 Task: Open the settings.json of the bracket in a text editor.
Action: Mouse moved to (12, 493)
Screenshot: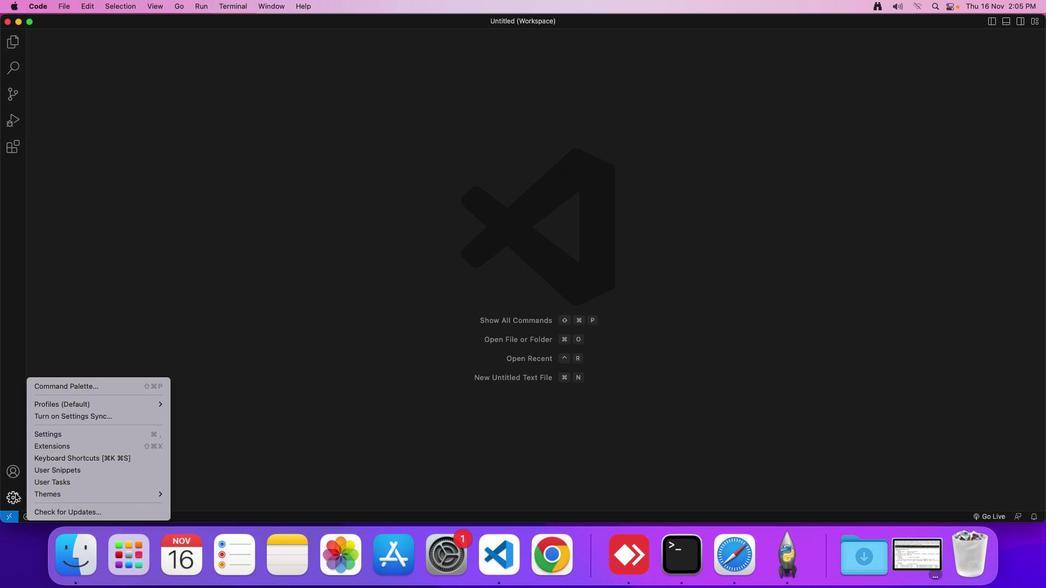 
Action: Mouse pressed left at (12, 493)
Screenshot: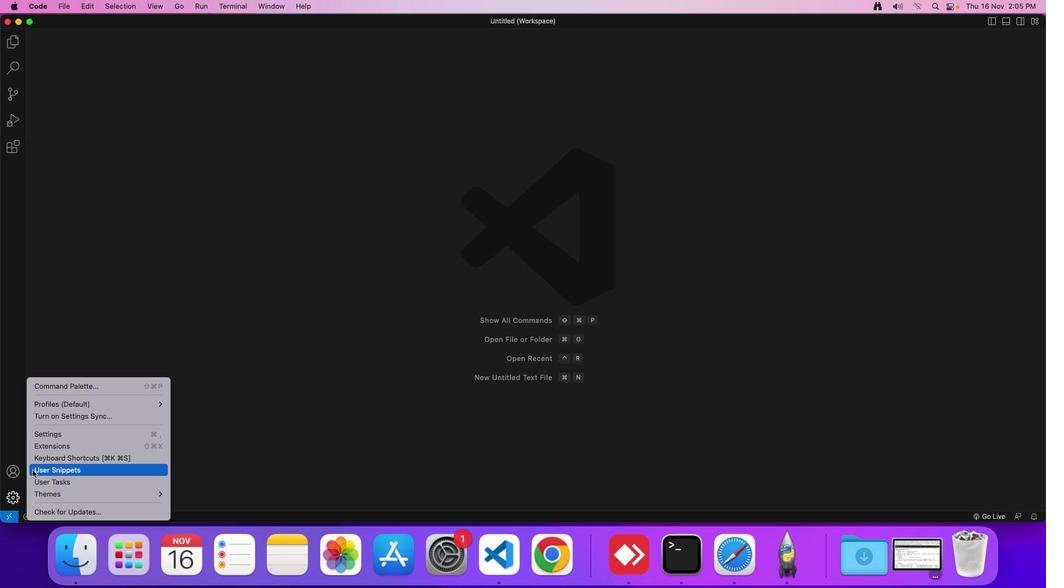 
Action: Mouse moved to (49, 437)
Screenshot: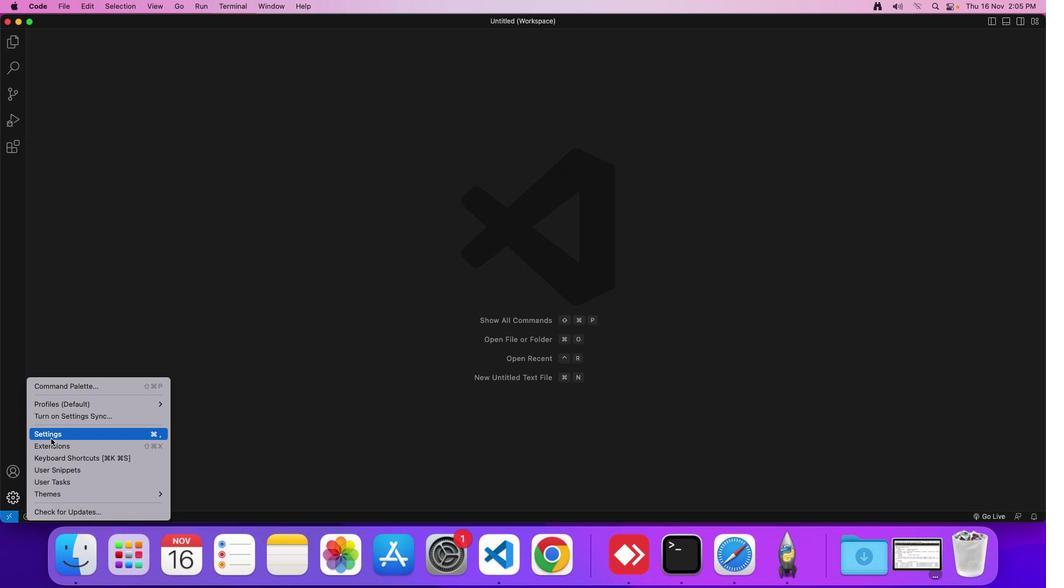 
Action: Mouse pressed left at (49, 437)
Screenshot: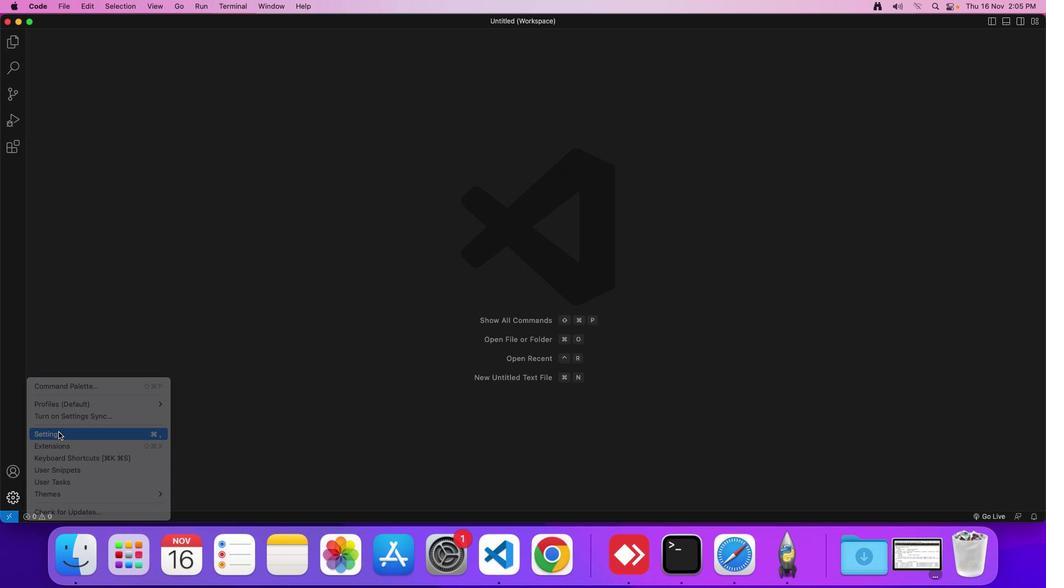 
Action: Mouse moved to (279, 80)
Screenshot: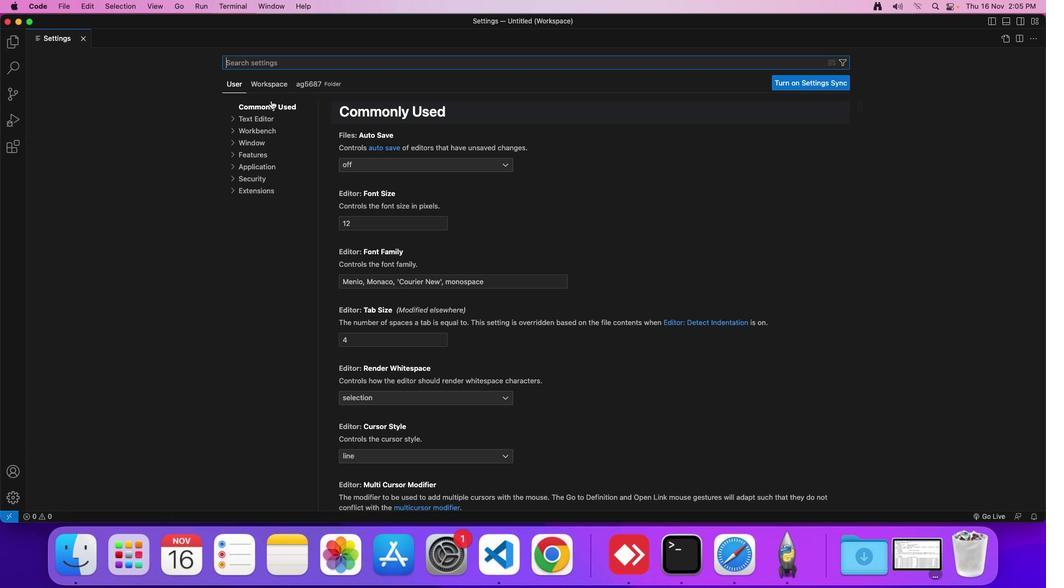 
Action: Mouse pressed left at (279, 80)
Screenshot: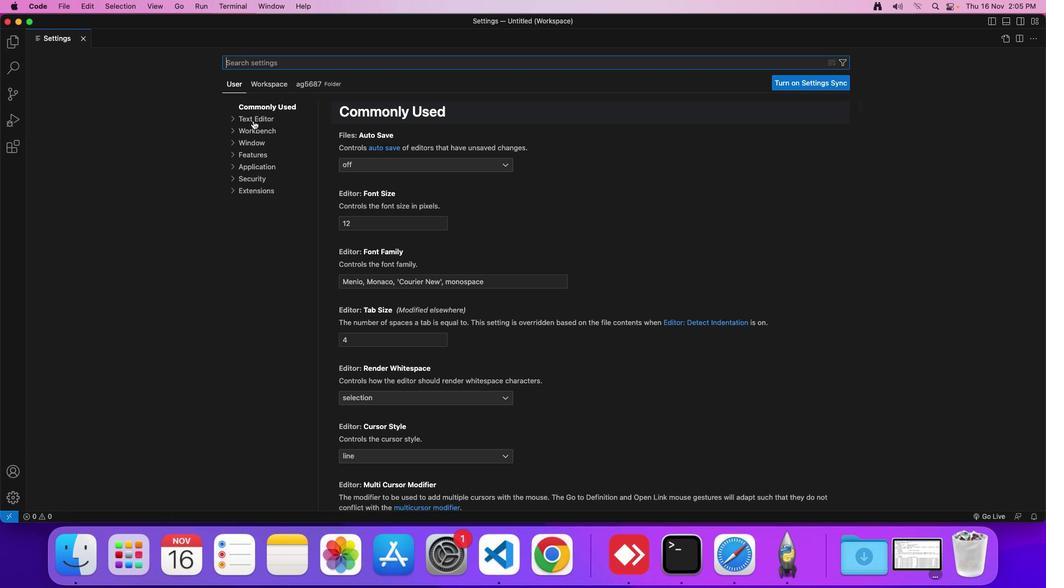
Action: Mouse moved to (253, 118)
Screenshot: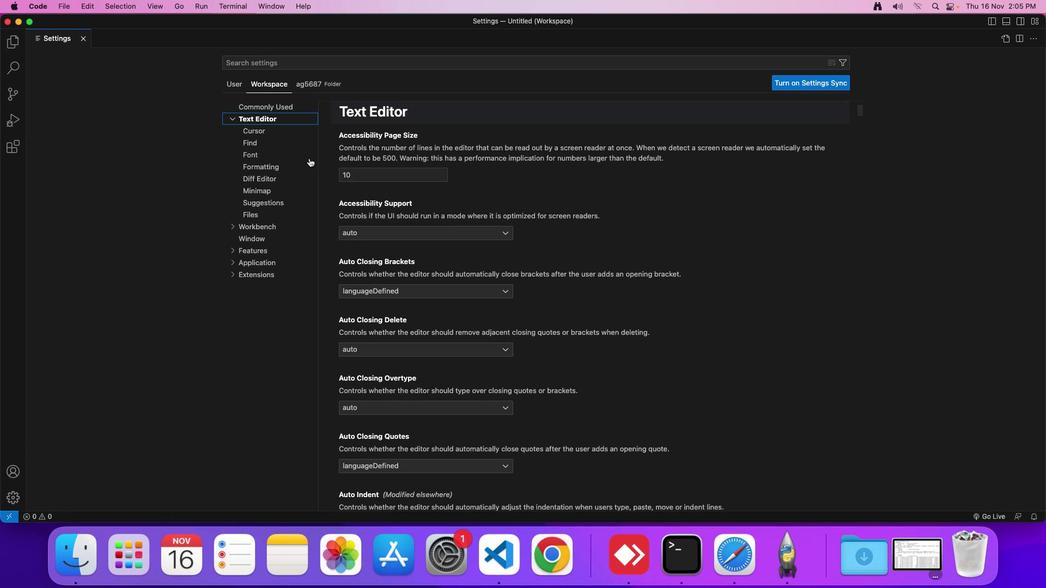 
Action: Mouse pressed left at (253, 118)
Screenshot: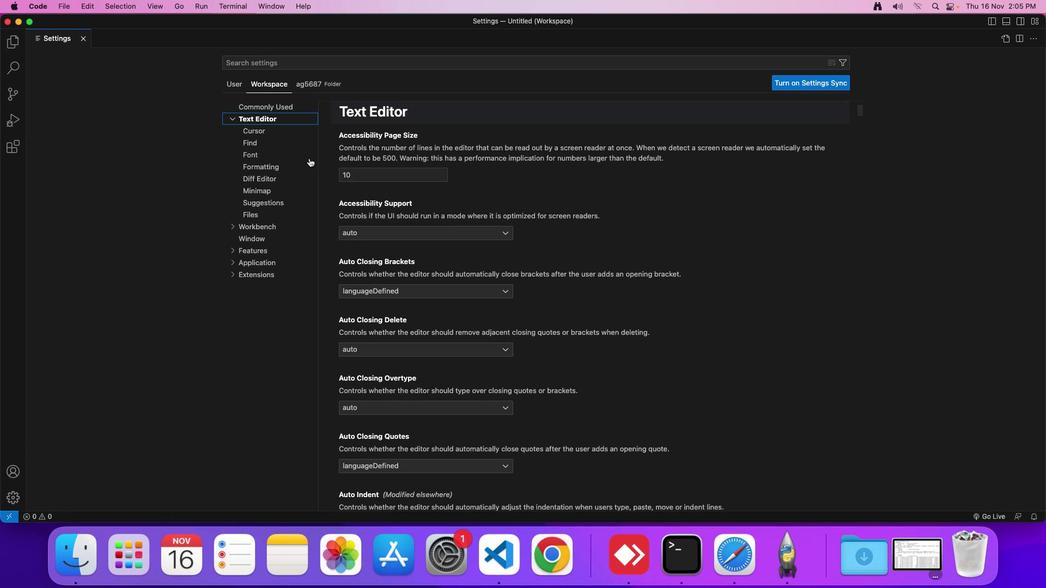 
Action: Mouse moved to (405, 341)
Screenshot: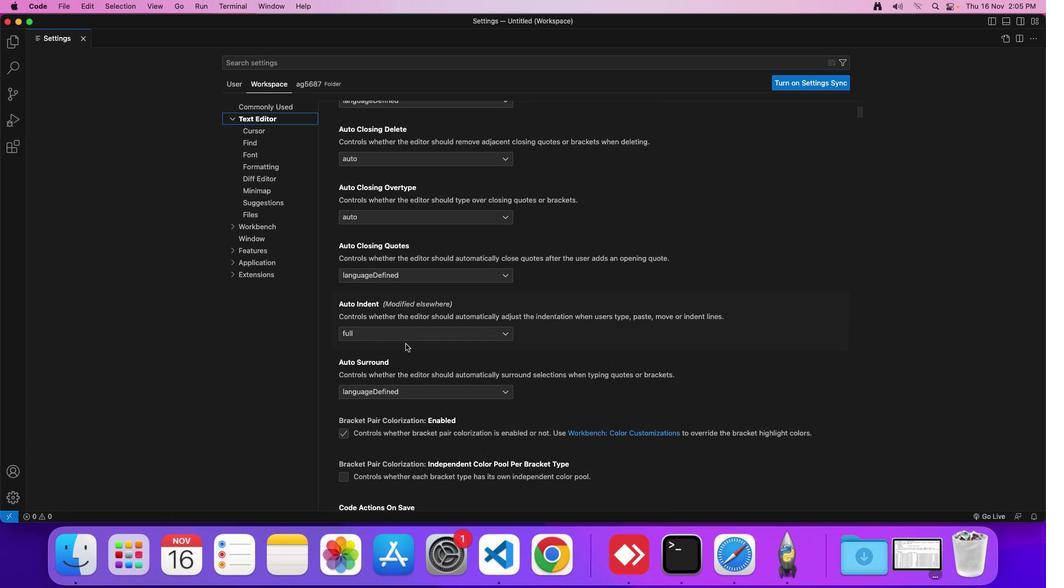 
Action: Mouse scrolled (405, 341) with delta (-1, -1)
Screenshot: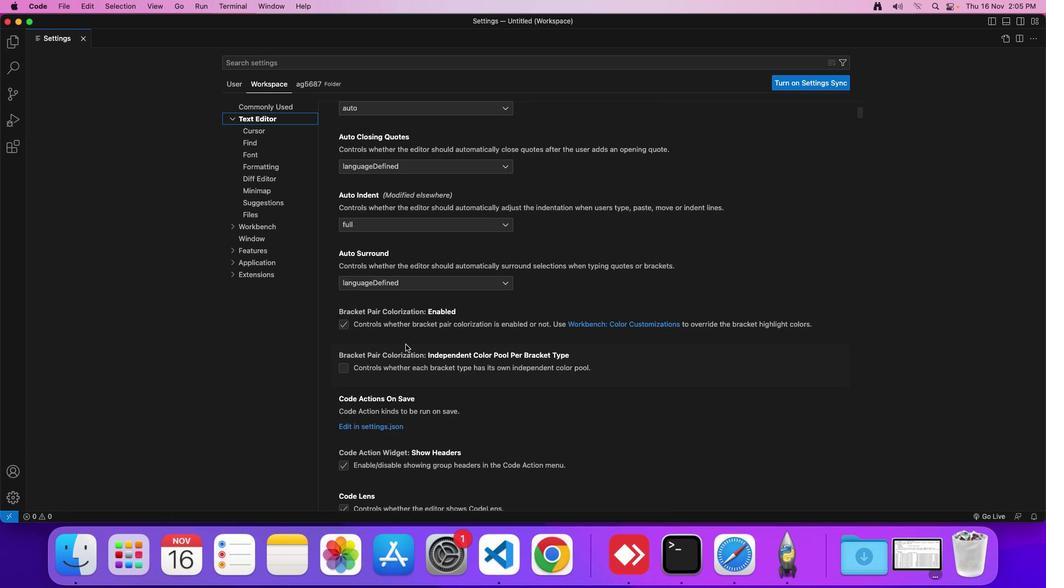 
Action: Mouse scrolled (405, 341) with delta (-1, -1)
Screenshot: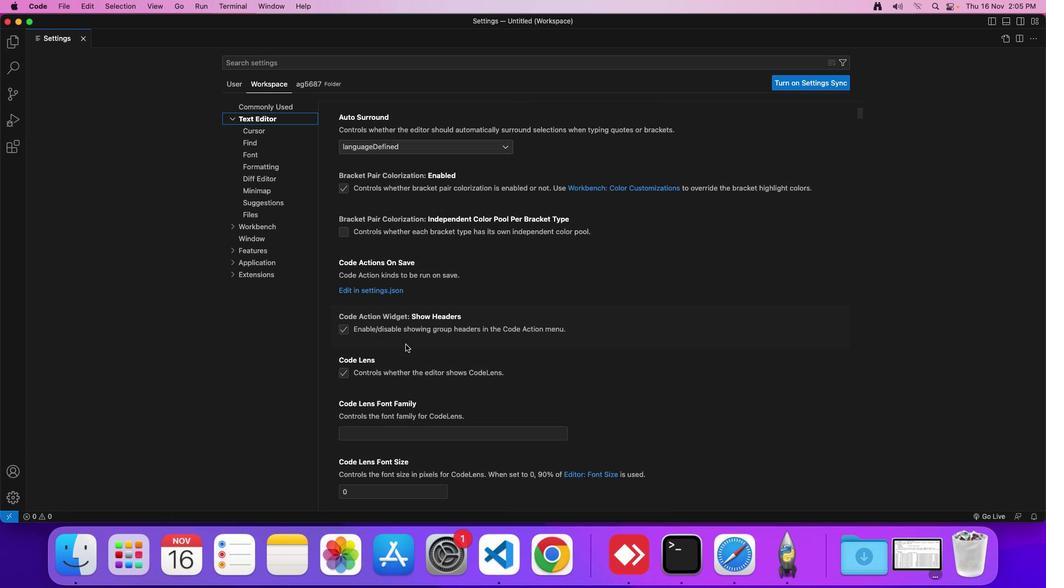
Action: Mouse moved to (405, 342)
Screenshot: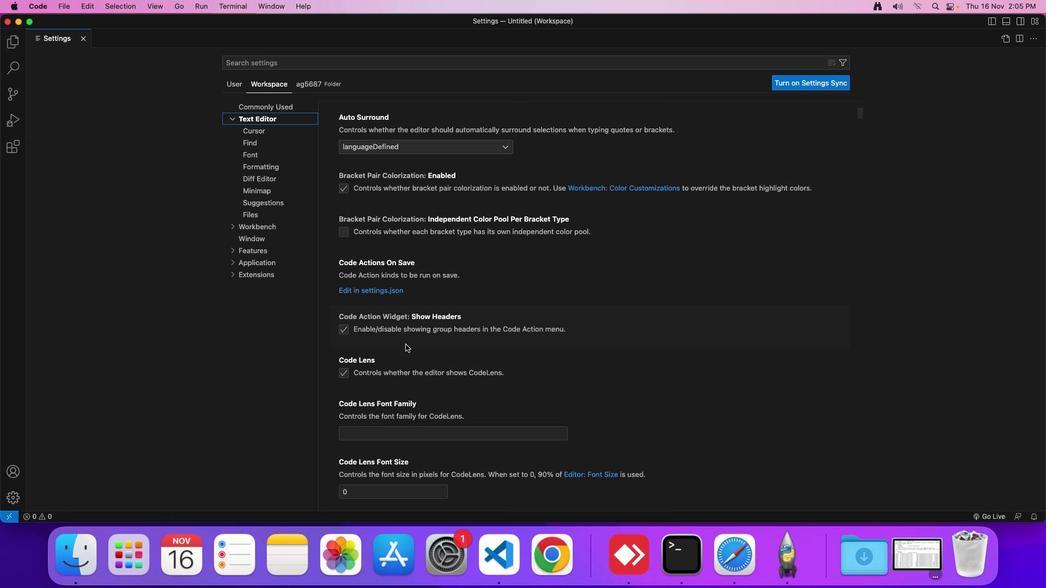 
Action: Mouse scrolled (405, 342) with delta (-1, -2)
Screenshot: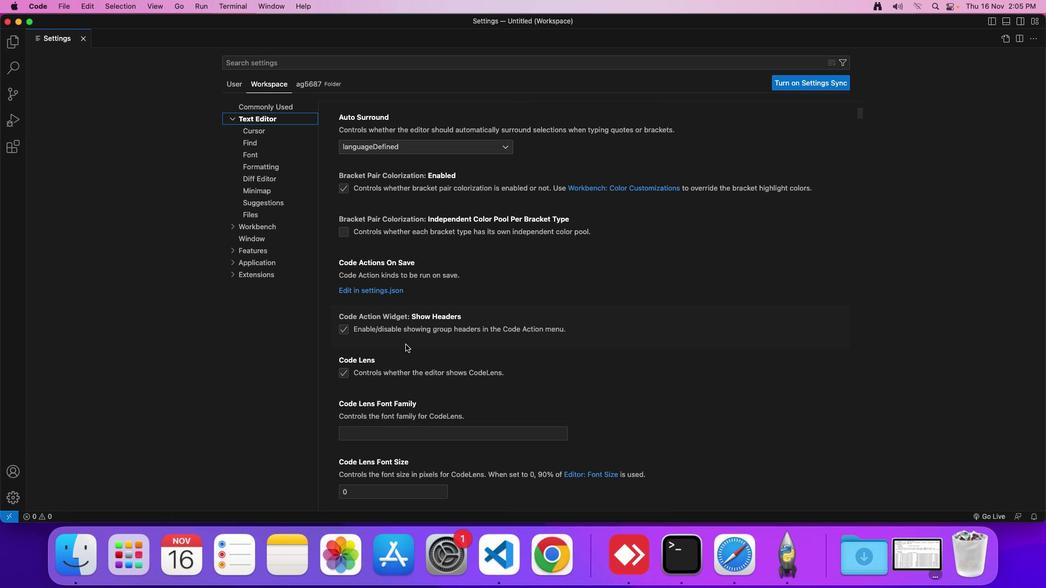 
Action: Mouse scrolled (405, 342) with delta (-1, -2)
Screenshot: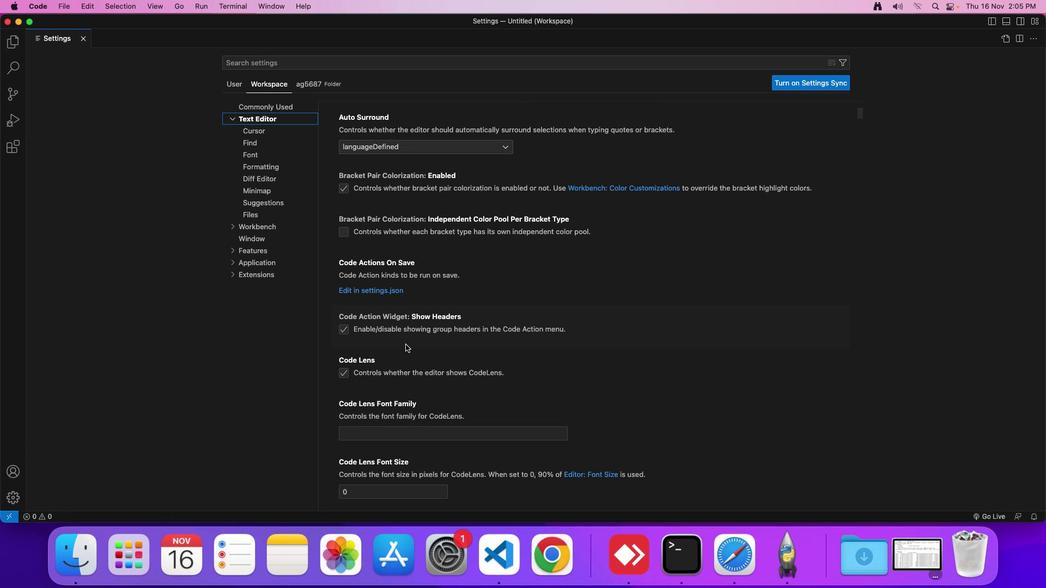 
Action: Mouse moved to (404, 342)
Screenshot: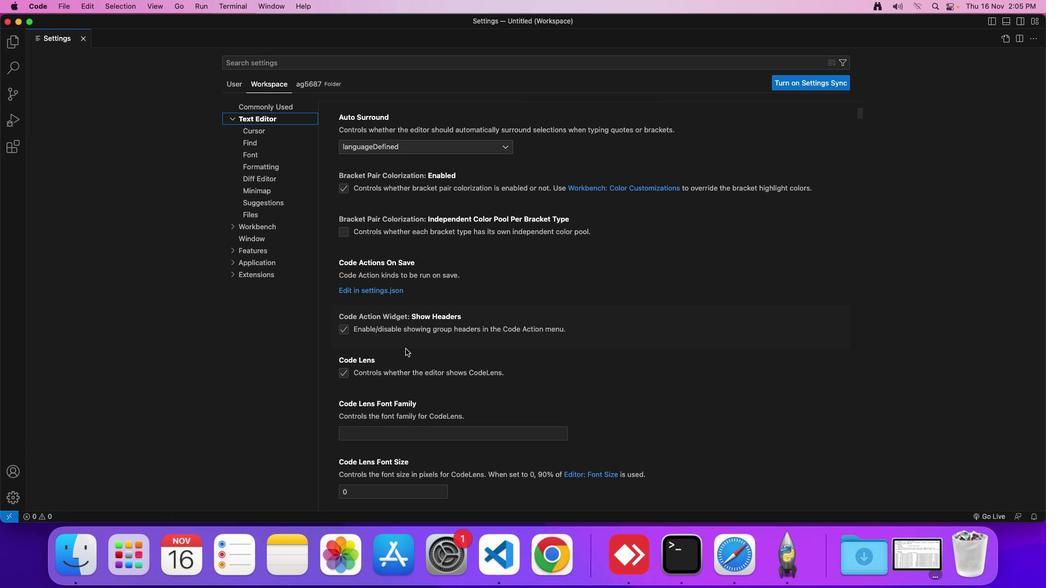 
Action: Mouse scrolled (404, 342) with delta (-1, -3)
Screenshot: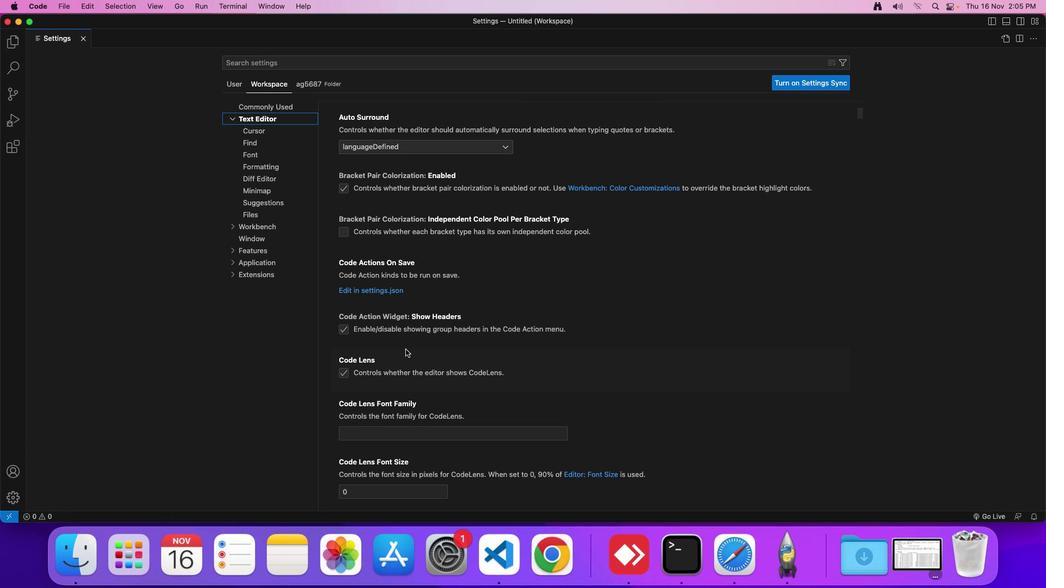 
Action: Mouse moved to (404, 342)
Screenshot: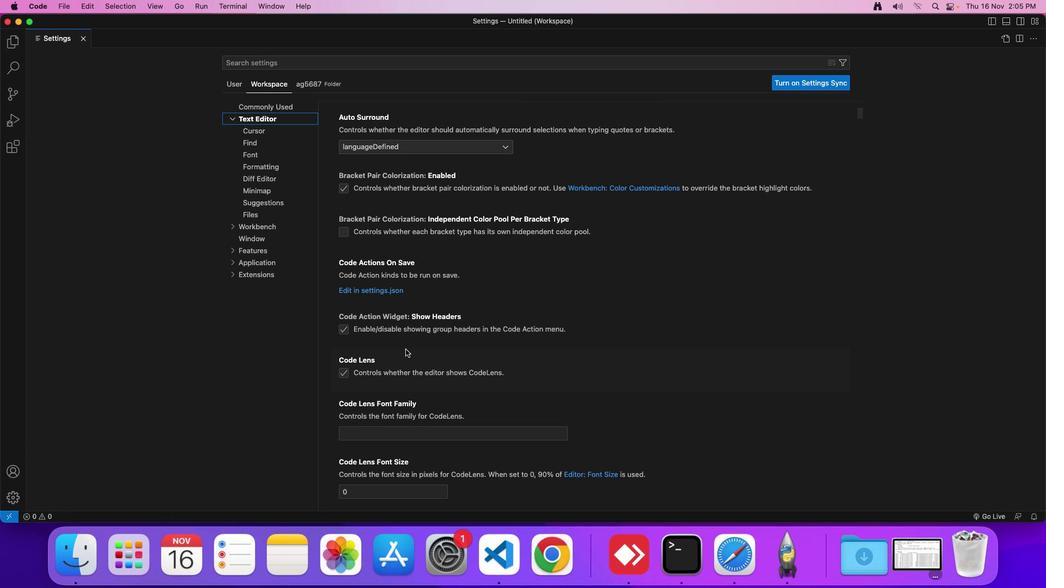 
Action: Mouse scrolled (404, 342) with delta (-1, -3)
Screenshot: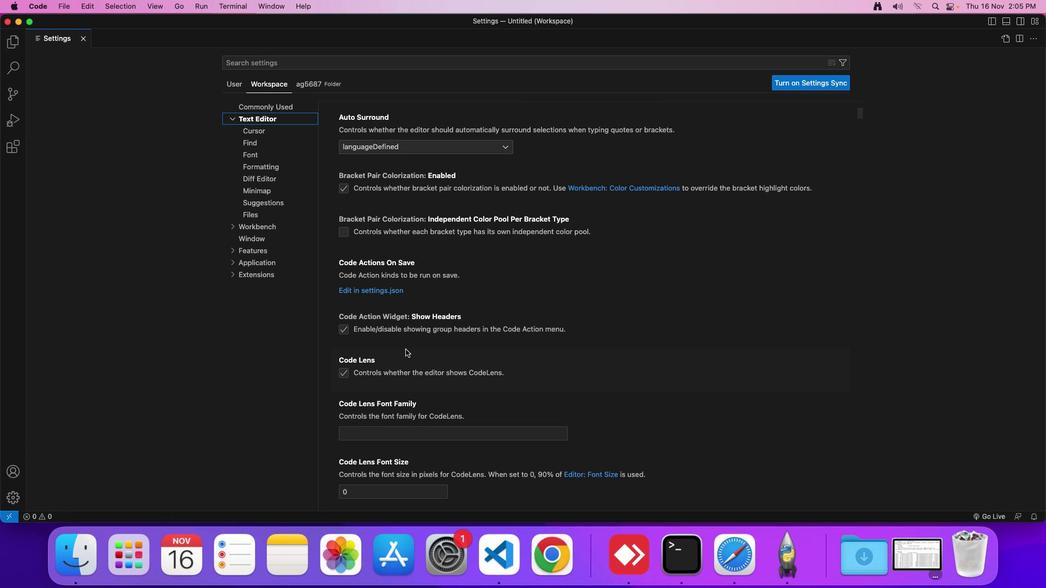 
Action: Mouse moved to (403, 348)
Screenshot: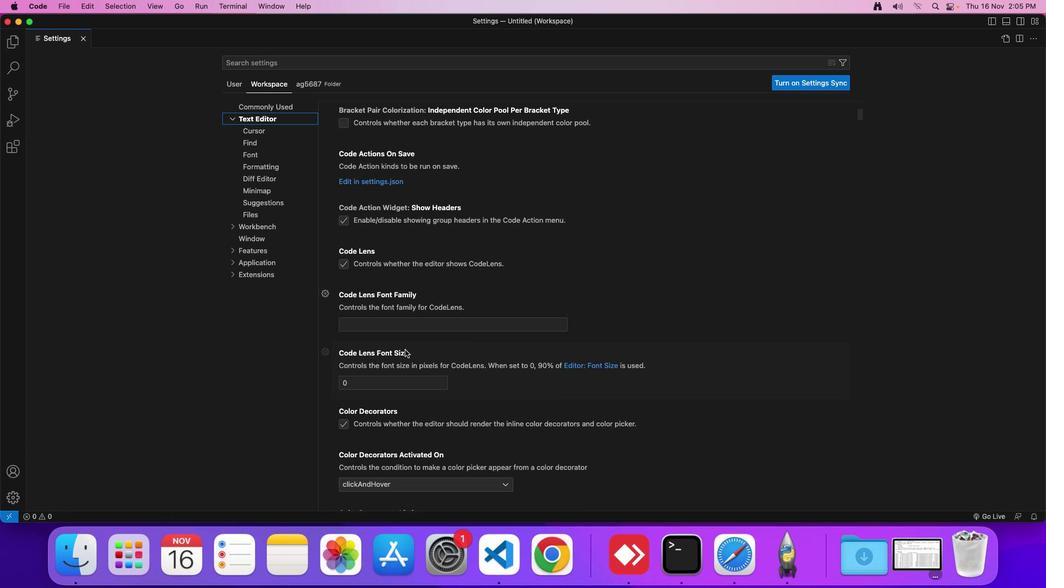 
Action: Mouse scrolled (403, 348) with delta (-1, -1)
Screenshot: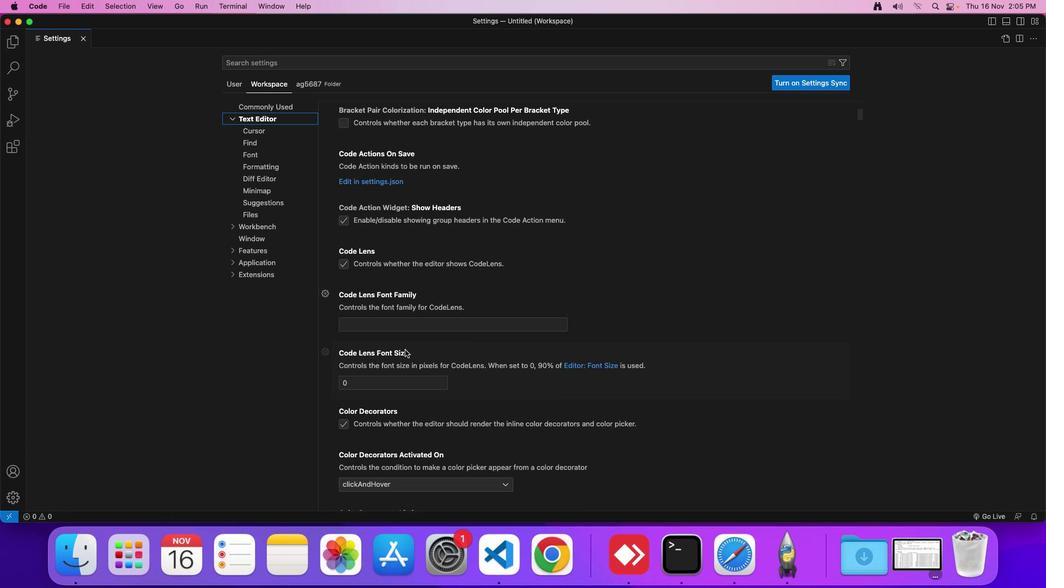 
Action: Mouse scrolled (403, 348) with delta (-1, -1)
Screenshot: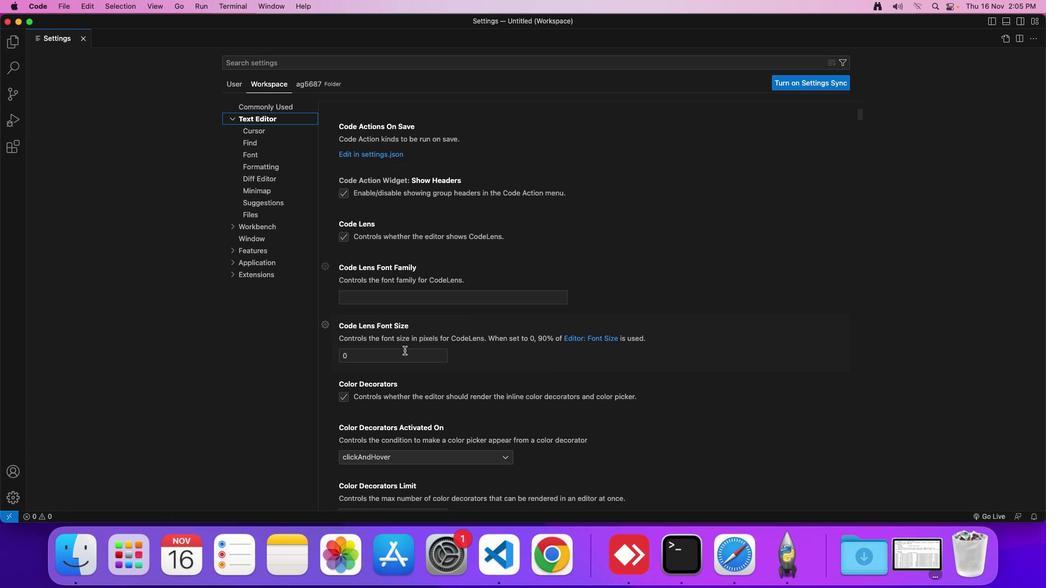 
Action: Mouse scrolled (403, 348) with delta (-1, -1)
Screenshot: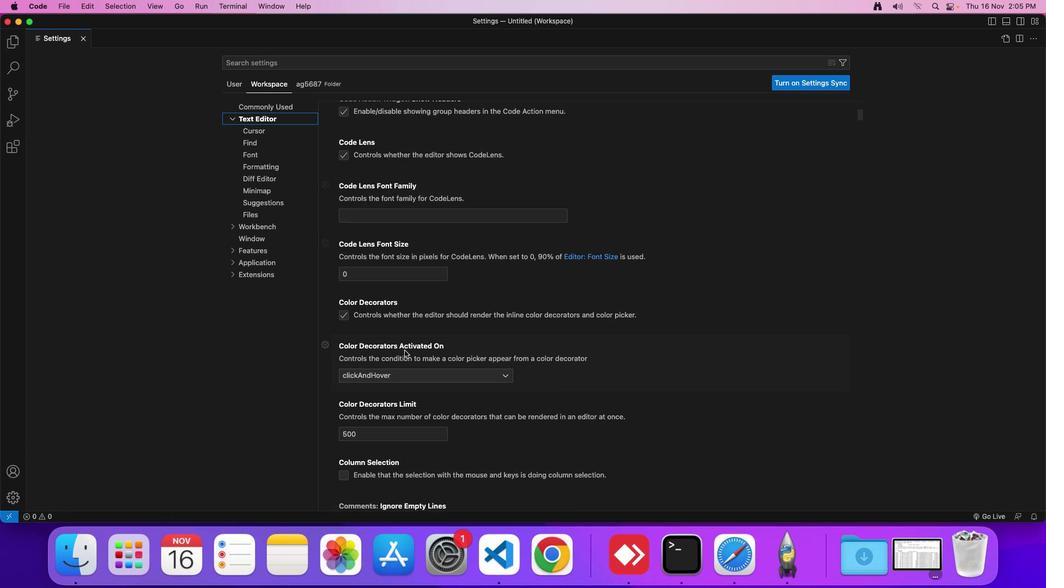 
Action: Mouse scrolled (403, 348) with delta (-1, -1)
Screenshot: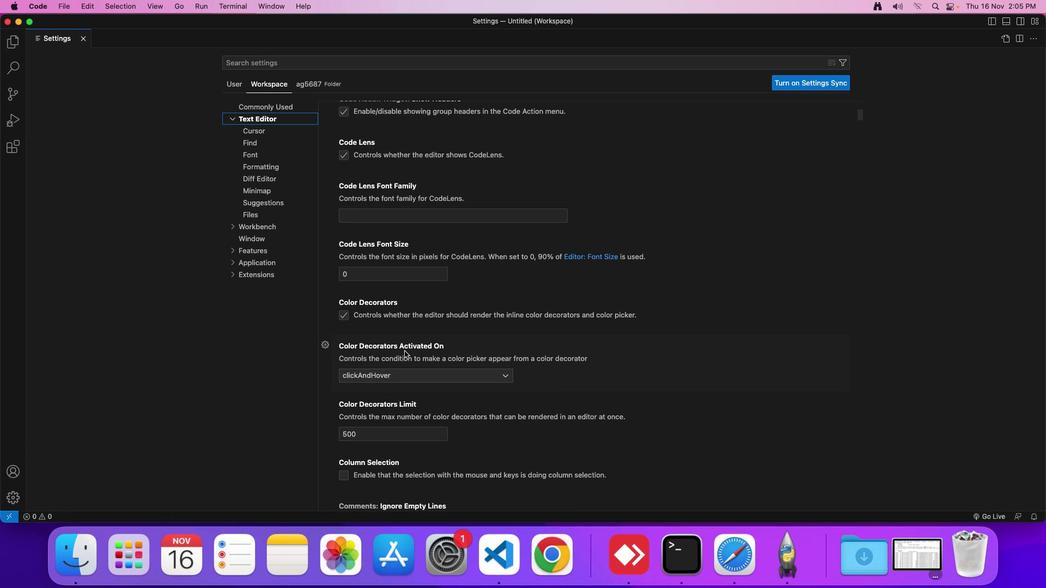 
Action: Mouse moved to (403, 348)
Screenshot: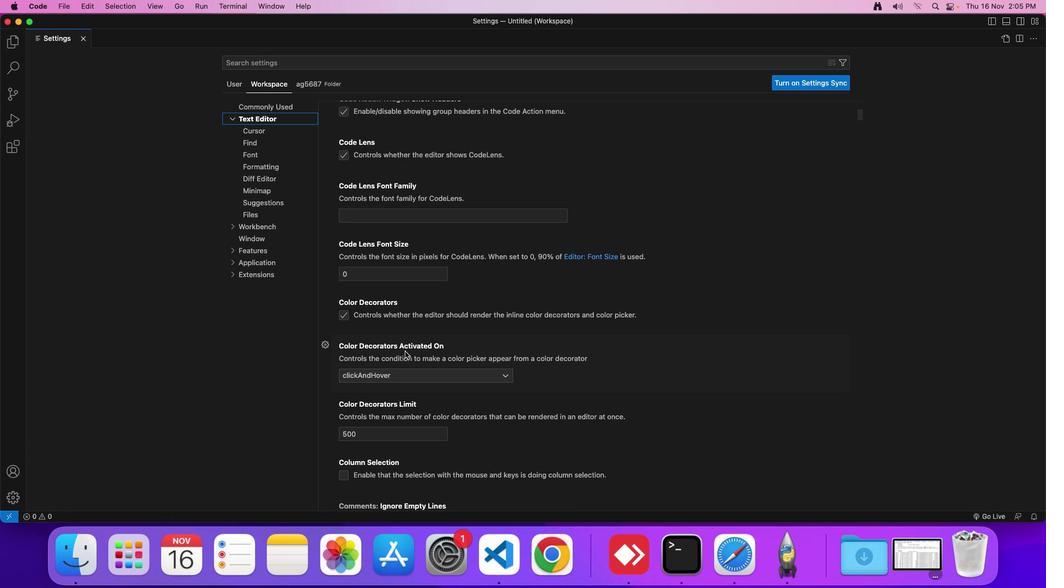 
Action: Mouse scrolled (403, 348) with delta (-1, -1)
Screenshot: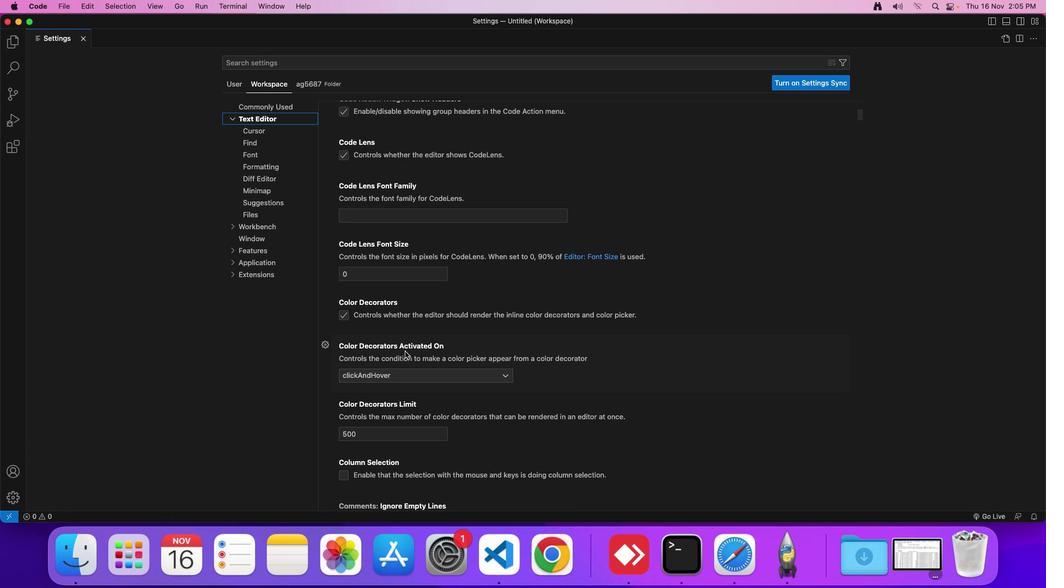 
Action: Mouse moved to (403, 349)
Screenshot: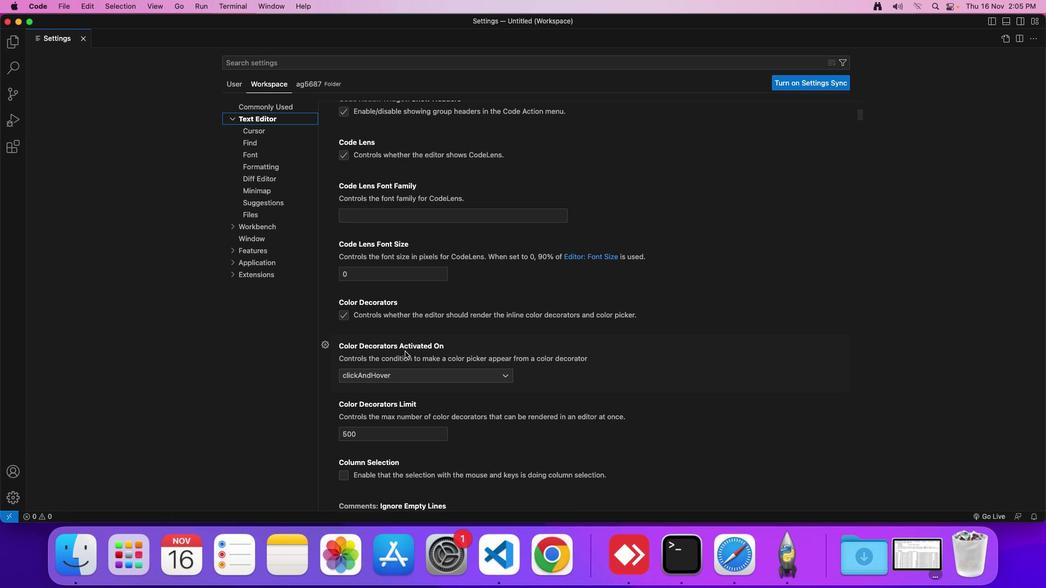 
Action: Mouse scrolled (403, 349) with delta (-1, -2)
Screenshot: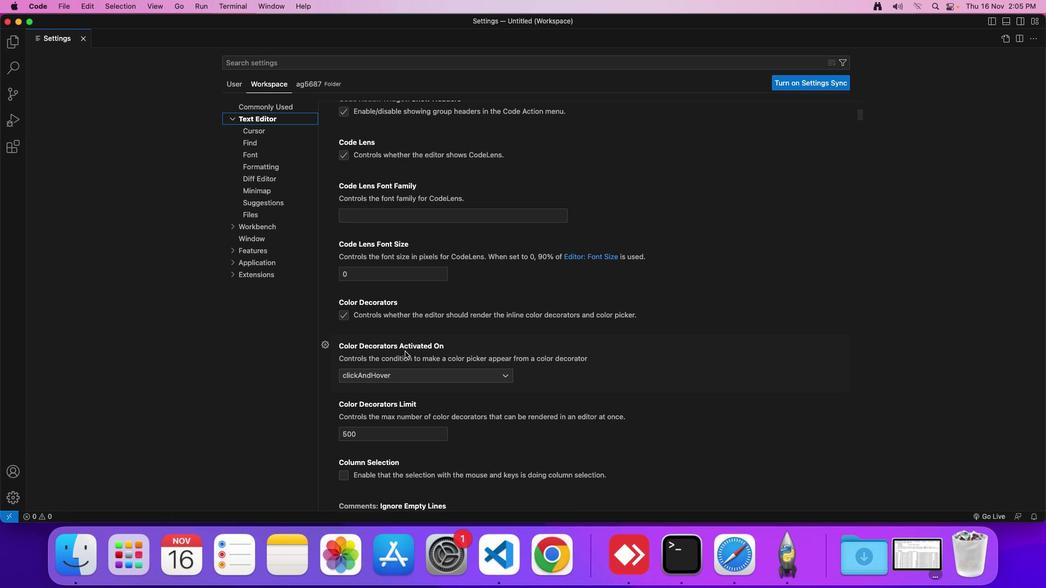 
Action: Mouse moved to (403, 350)
Screenshot: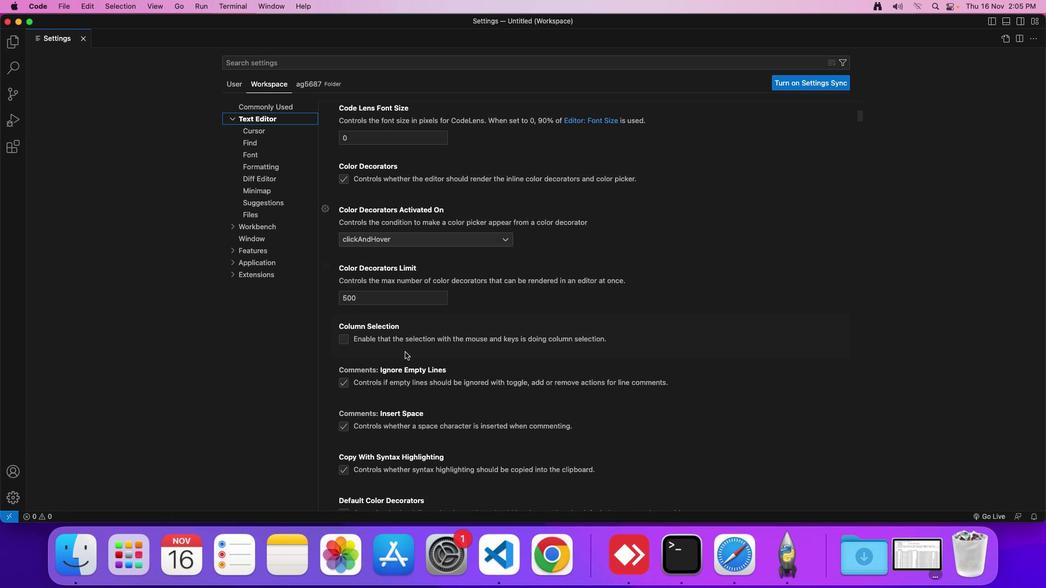 
Action: Mouse scrolled (403, 350) with delta (-1, -1)
Screenshot: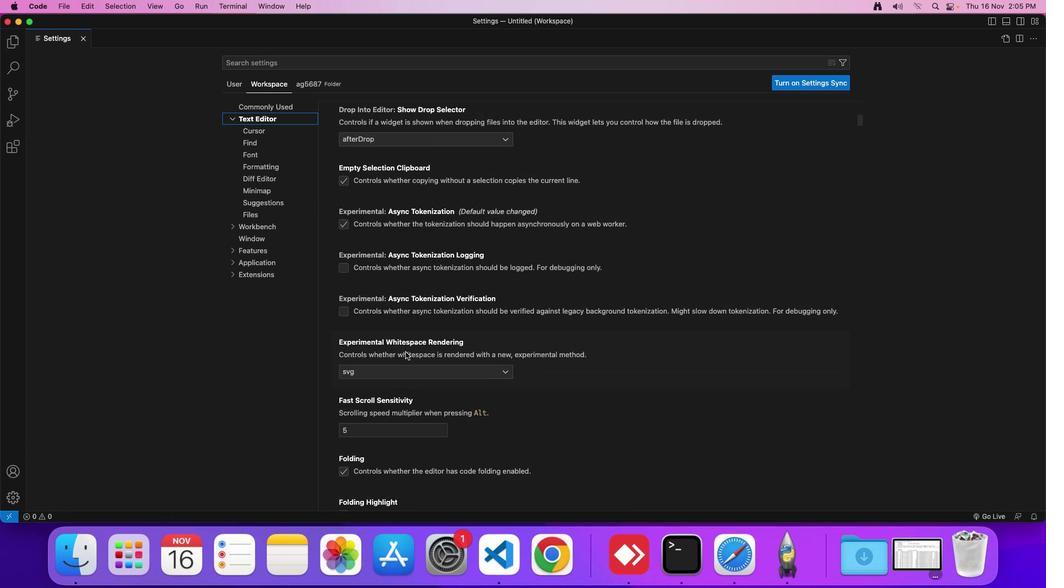 
Action: Mouse moved to (403, 350)
Screenshot: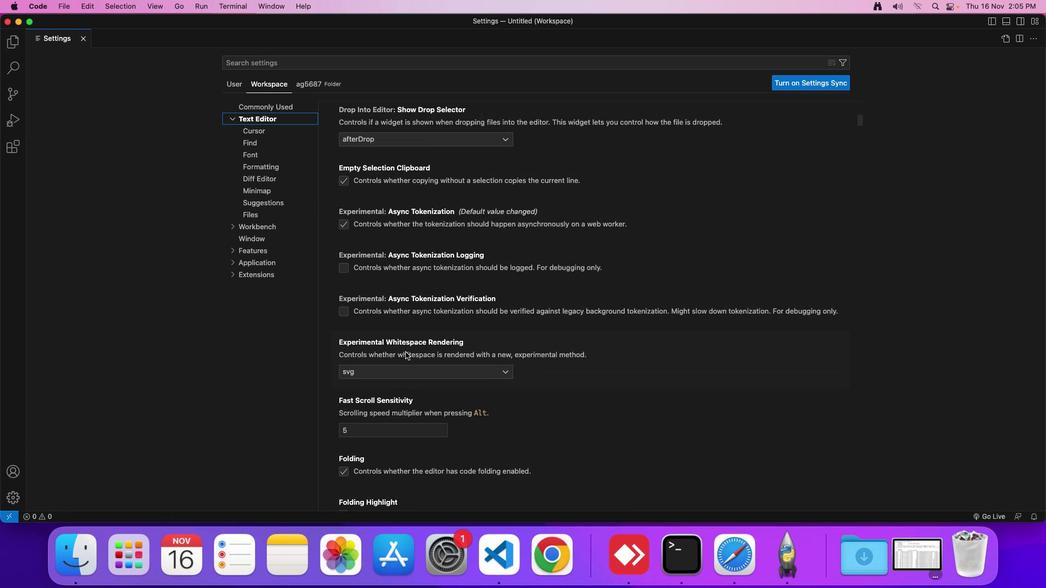
Action: Mouse scrolled (403, 350) with delta (-1, -1)
Screenshot: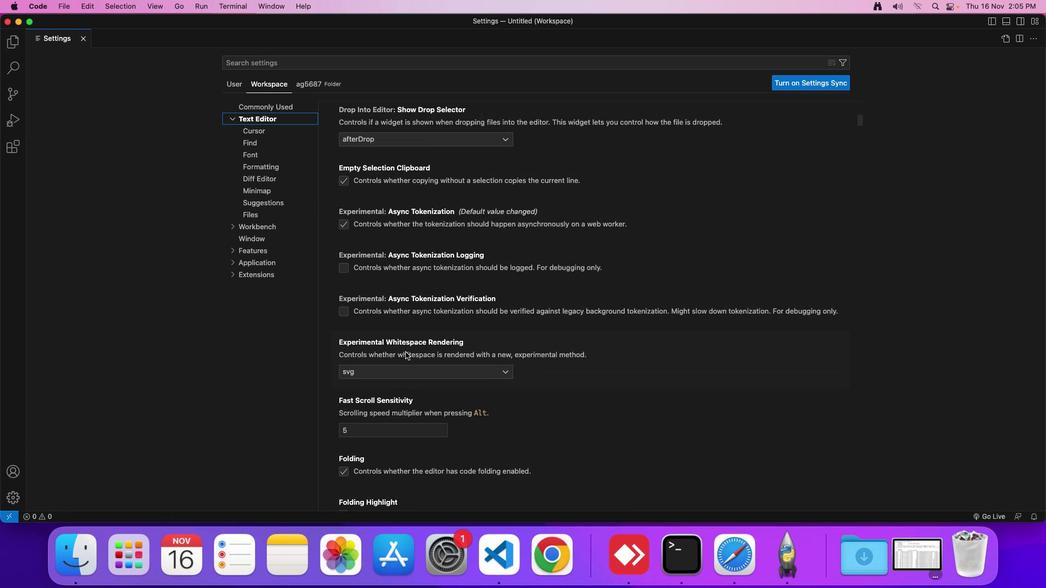 
Action: Mouse scrolled (403, 350) with delta (-1, -2)
Screenshot: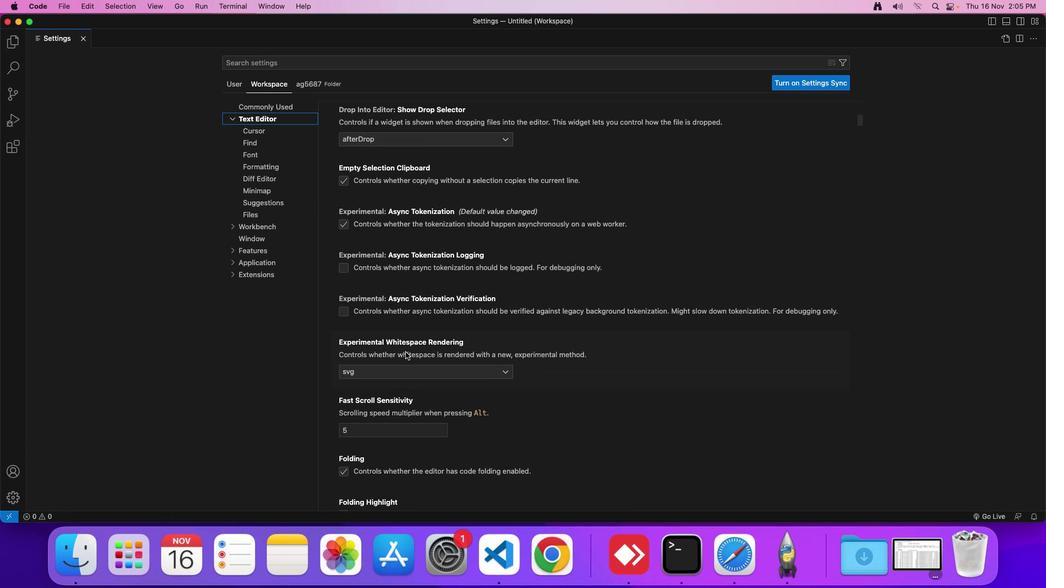
Action: Mouse scrolled (403, 350) with delta (-1, -3)
Screenshot: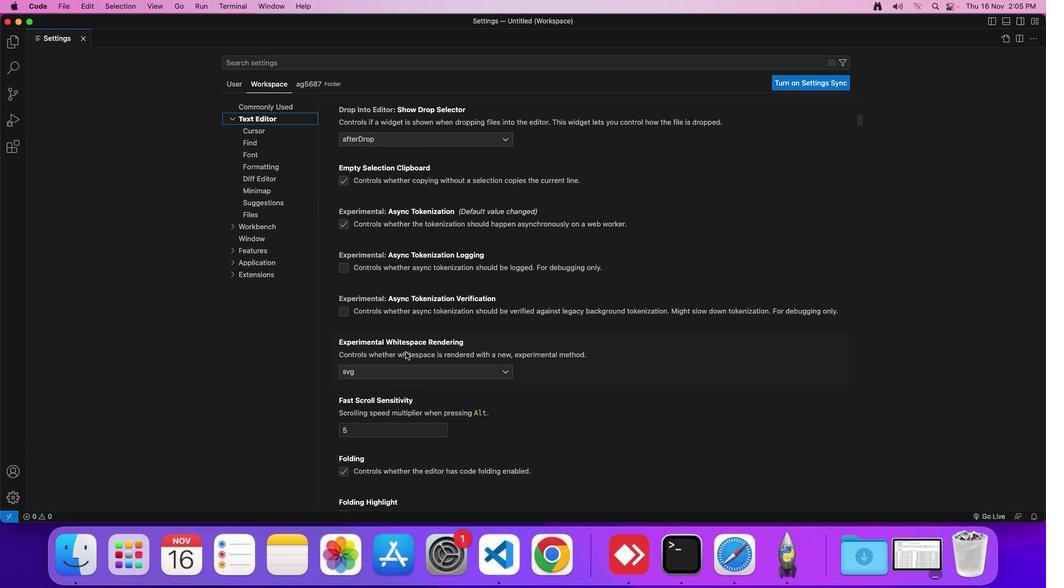 
Action: Mouse moved to (403, 350)
Screenshot: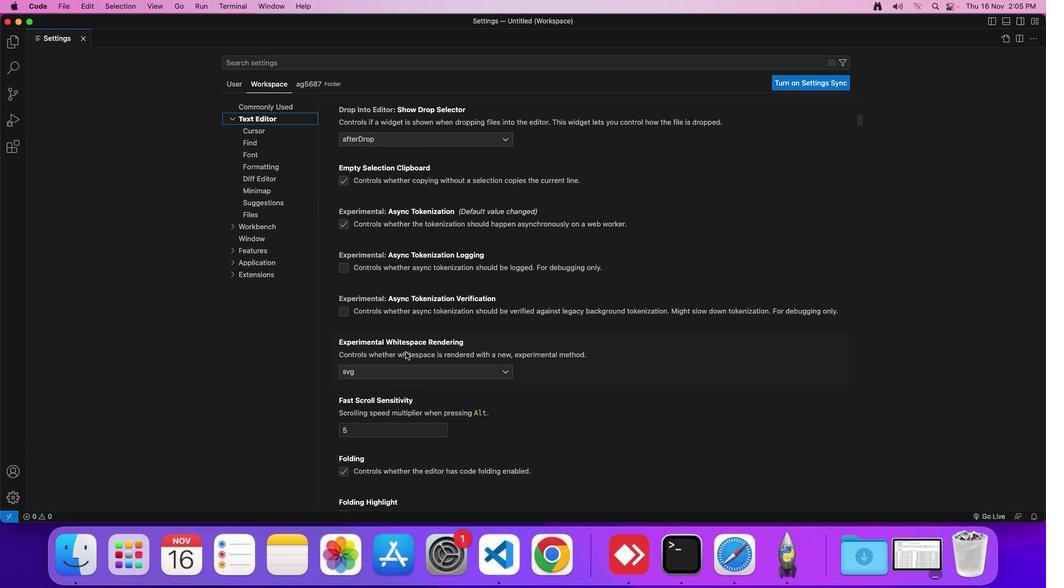 
Action: Mouse scrolled (403, 350) with delta (-1, -4)
Screenshot: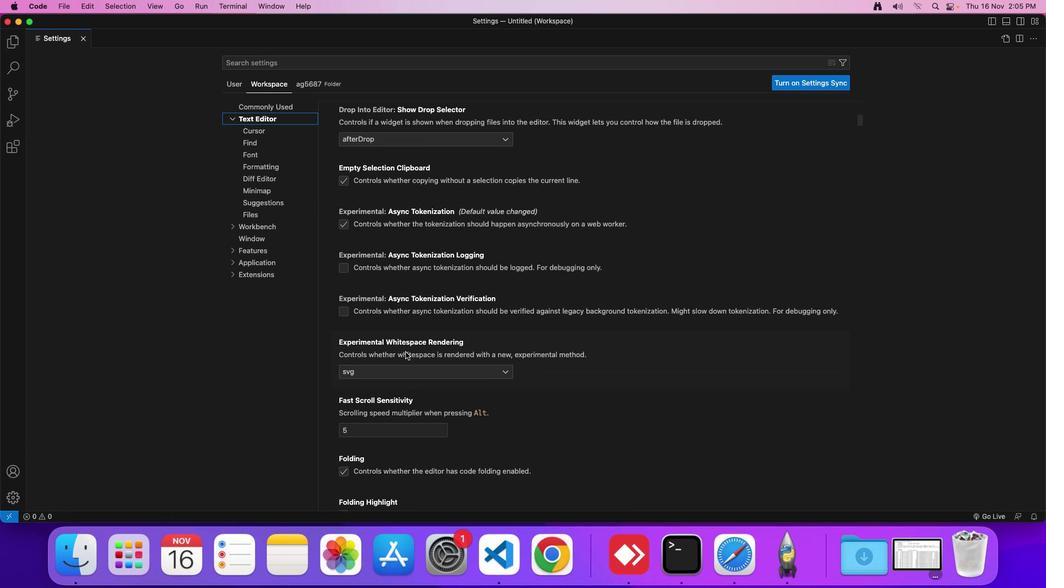 
Action: Mouse scrolled (403, 350) with delta (-1, -5)
Screenshot: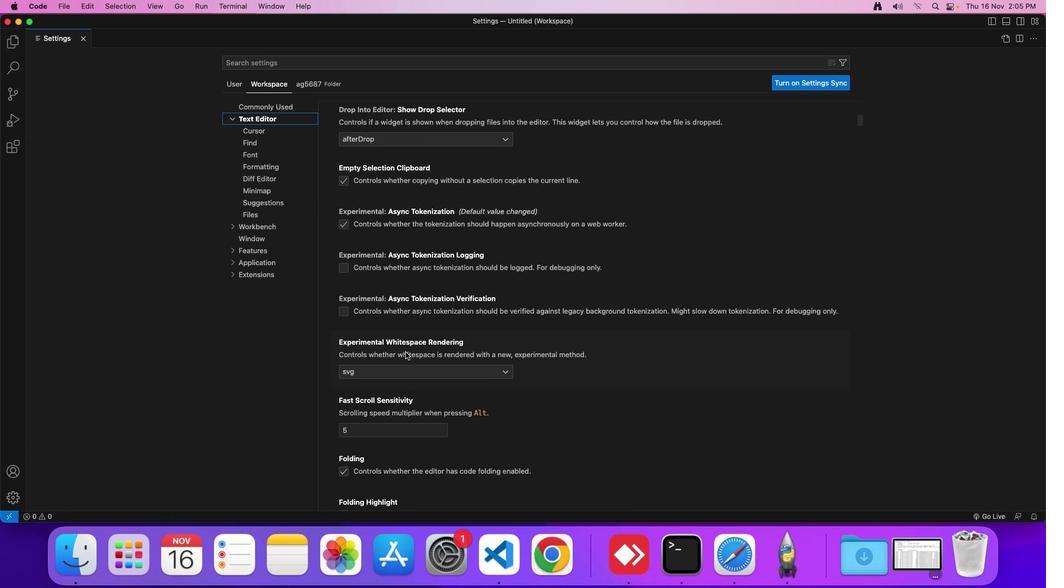 
Action: Mouse moved to (403, 351)
Screenshot: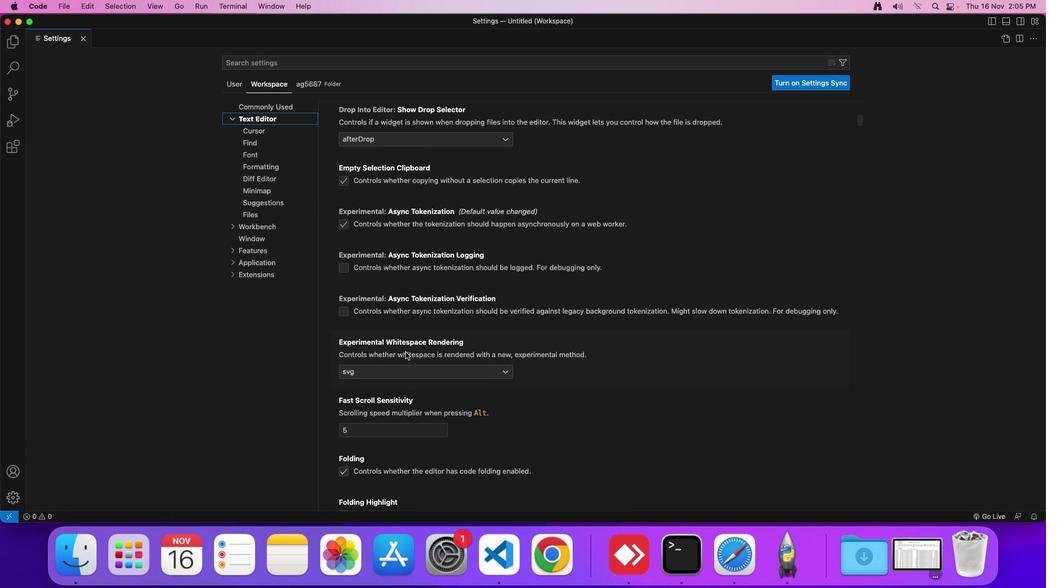 
Action: Mouse scrolled (403, 351) with delta (-1, -5)
Screenshot: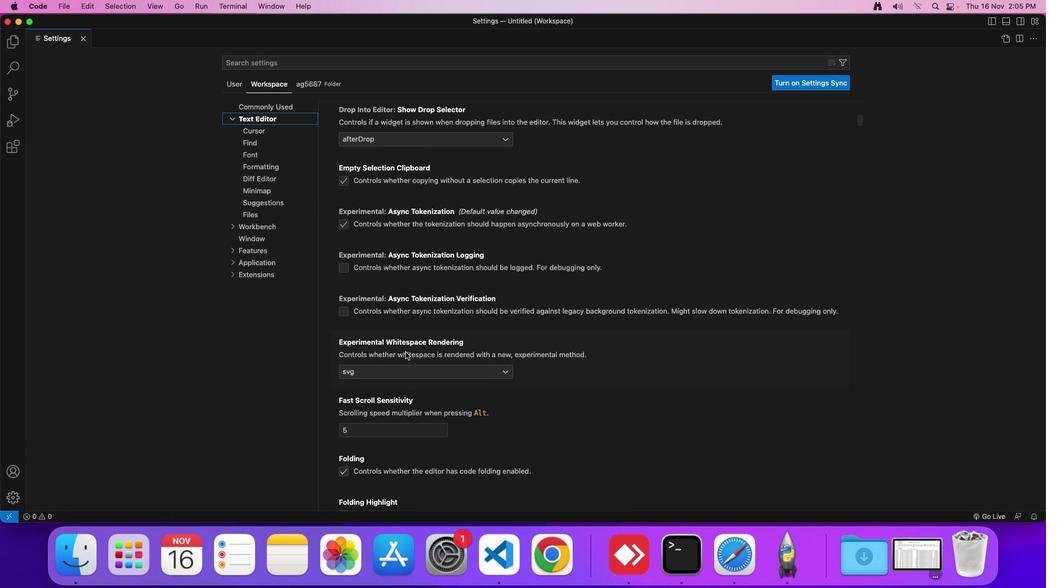 
Action: Mouse moved to (404, 350)
Screenshot: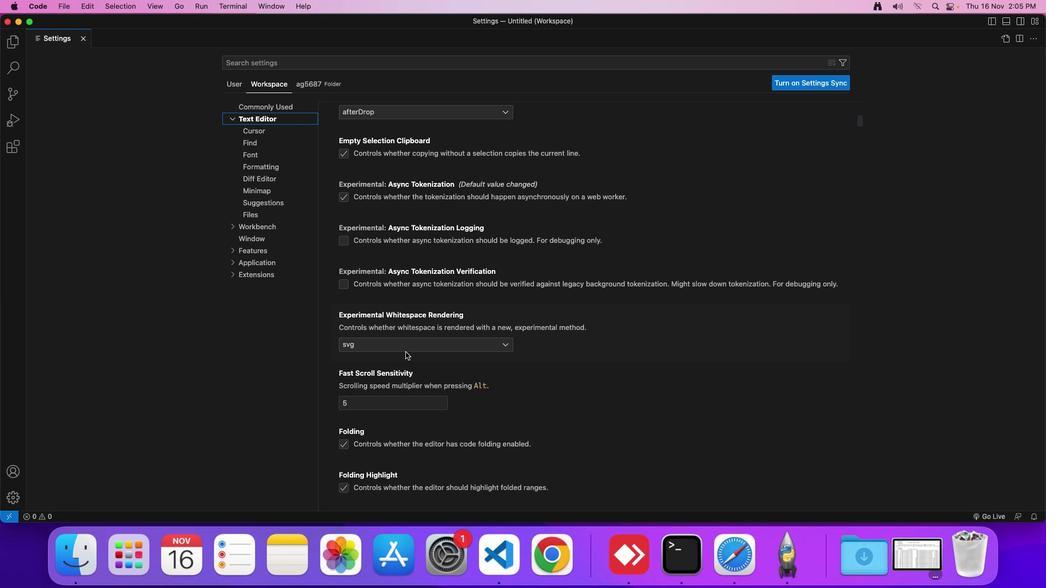 
Action: Mouse scrolled (404, 350) with delta (-1, -1)
Screenshot: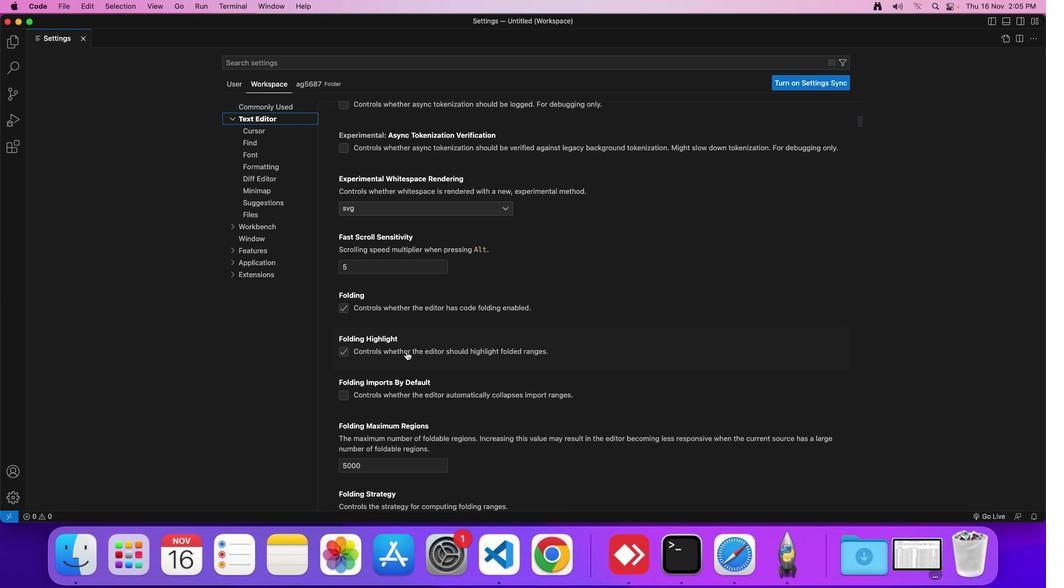 
Action: Mouse scrolled (404, 350) with delta (-1, -1)
Screenshot: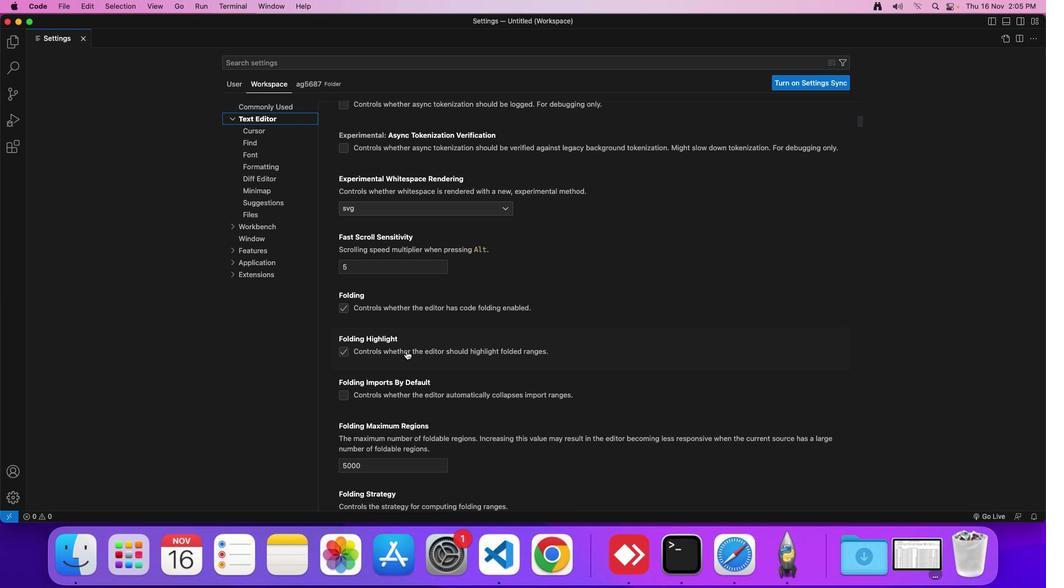 
Action: Mouse moved to (404, 350)
Screenshot: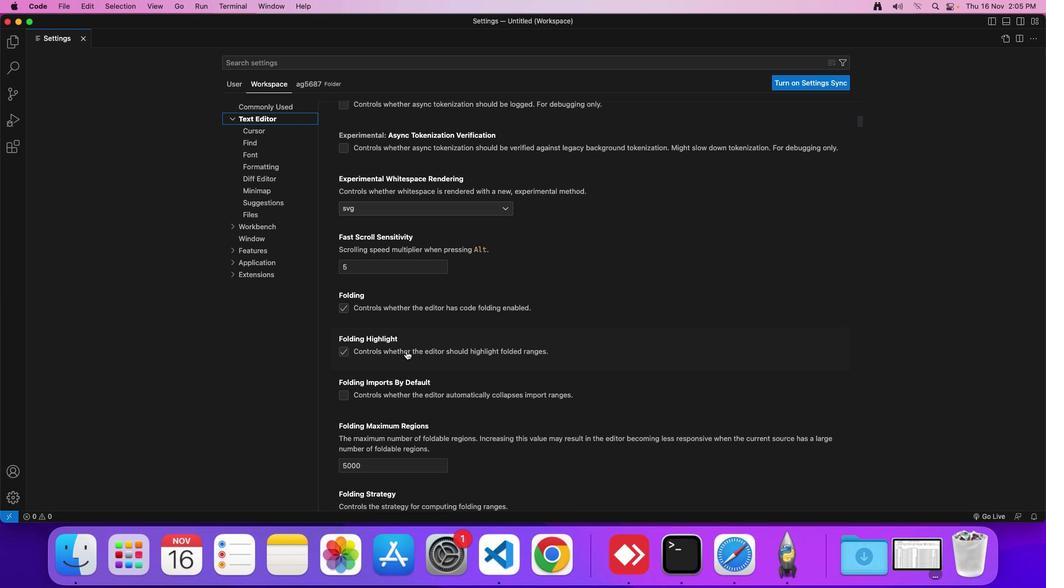 
Action: Mouse scrolled (404, 350) with delta (-1, -1)
Screenshot: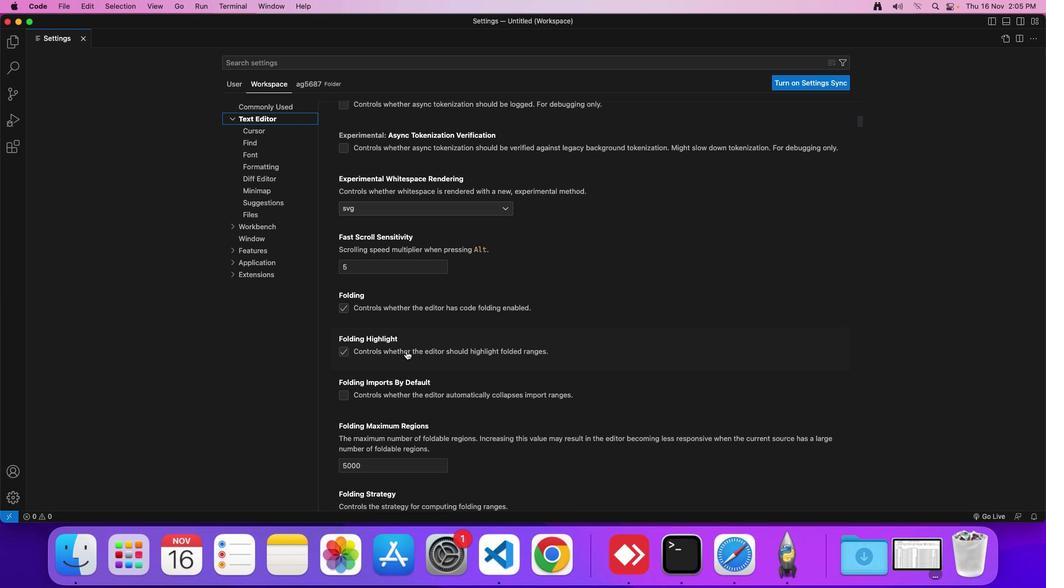 
Action: Mouse moved to (404, 350)
Screenshot: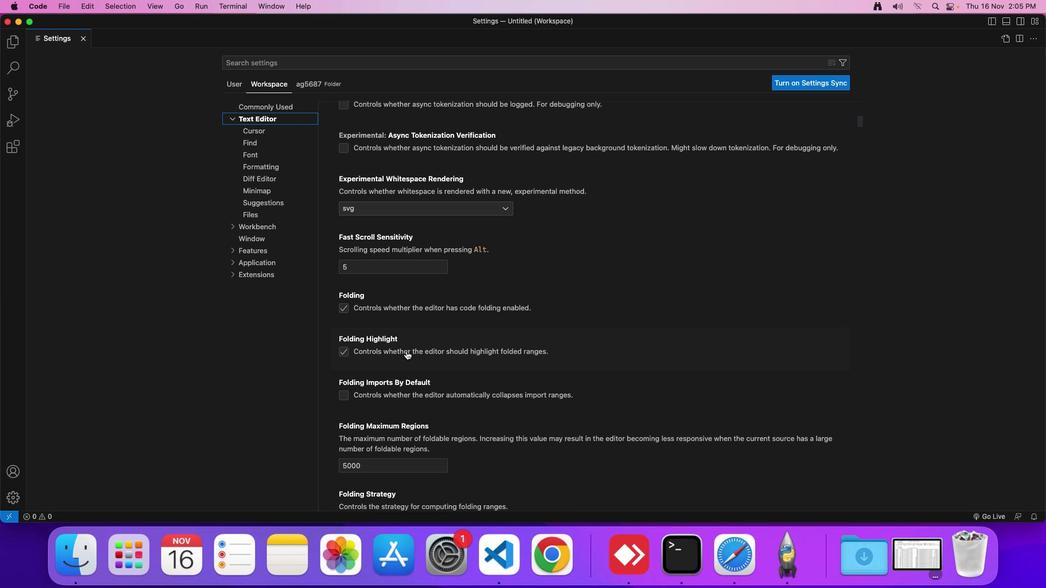 
Action: Mouse scrolled (404, 350) with delta (-1, -2)
Screenshot: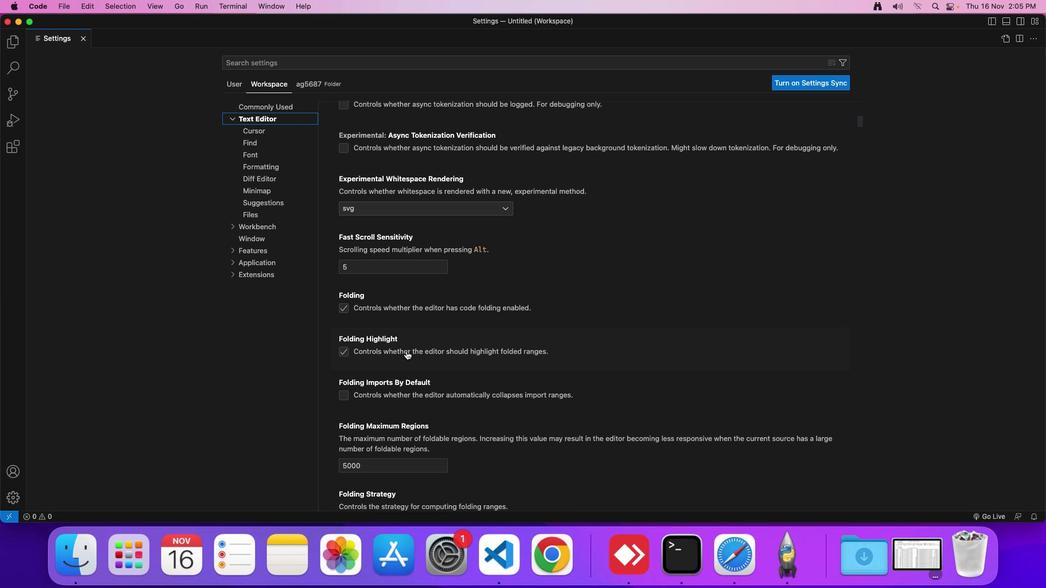 
Action: Mouse moved to (404, 350)
Screenshot: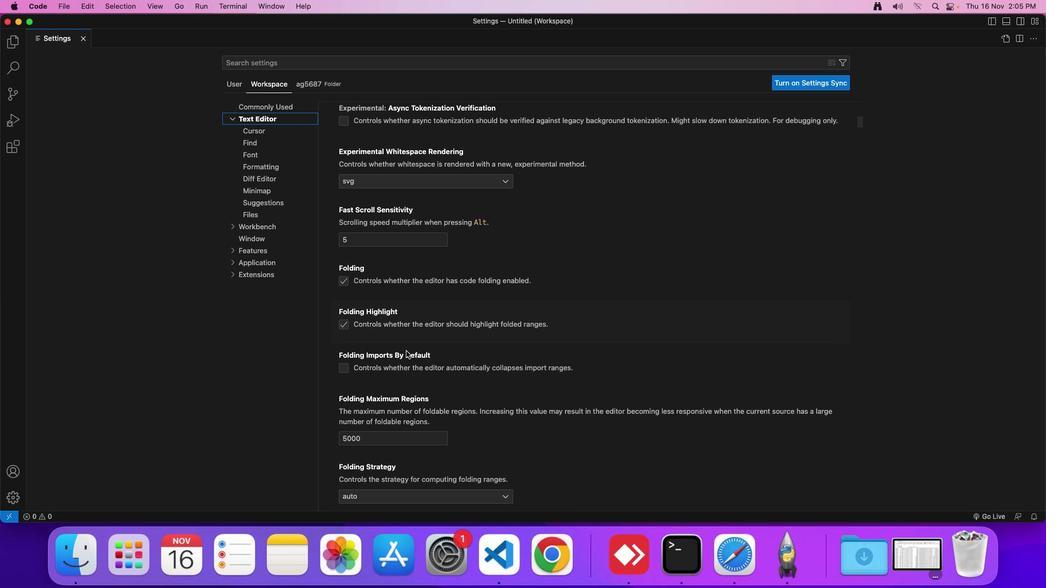 
Action: Mouse scrolled (404, 350) with delta (-1, -1)
Screenshot: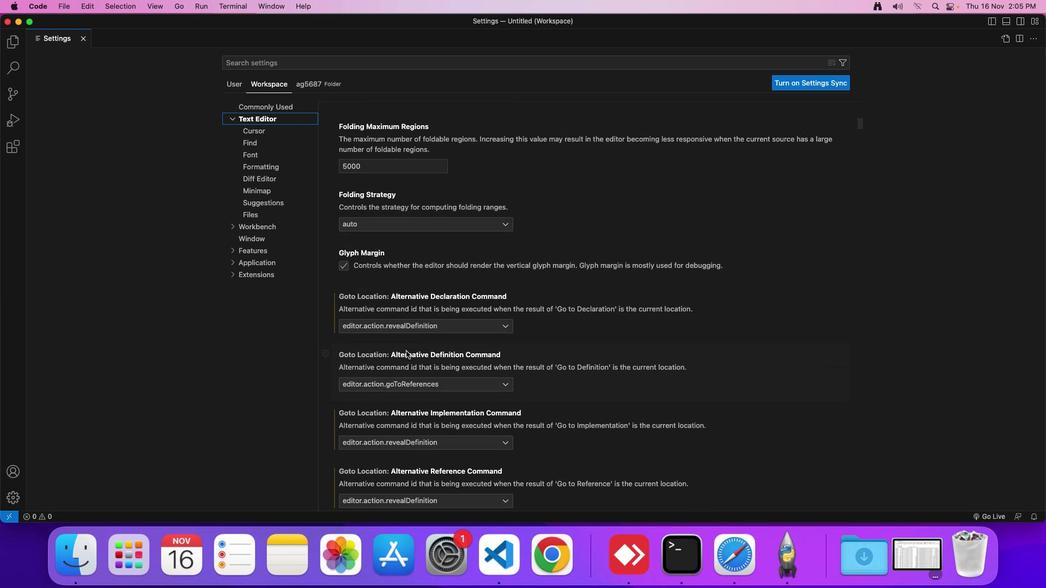 
Action: Mouse scrolled (404, 350) with delta (-1, -1)
Screenshot: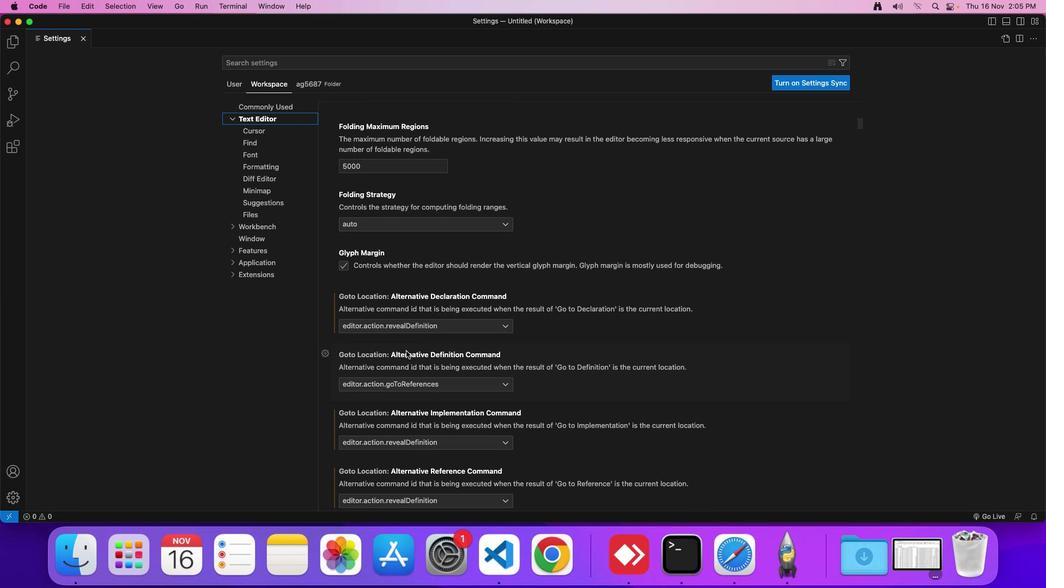 
Action: Mouse scrolled (404, 350) with delta (-1, -2)
Screenshot: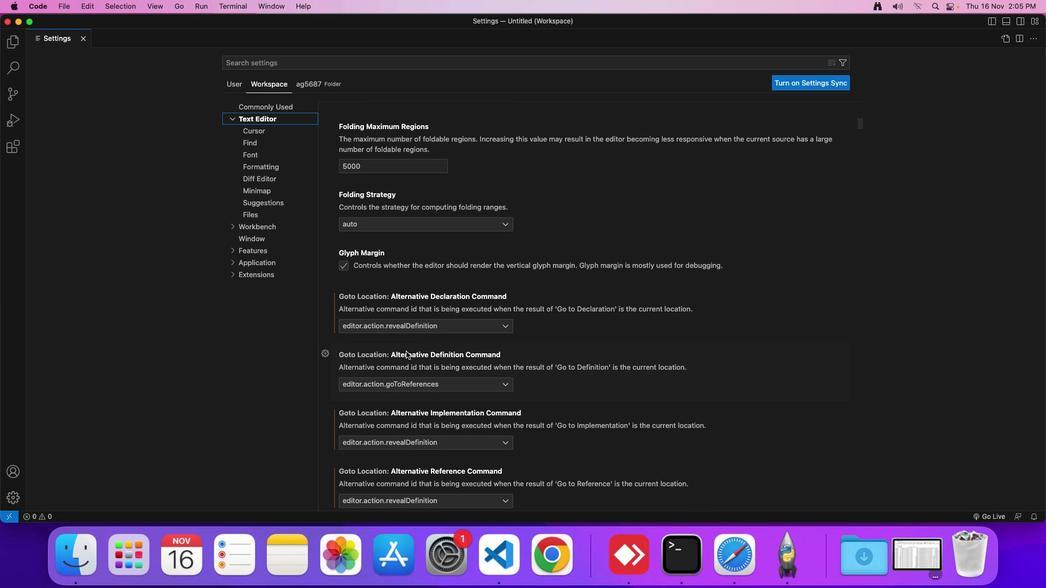 
Action: Mouse scrolled (404, 350) with delta (-1, -2)
Screenshot: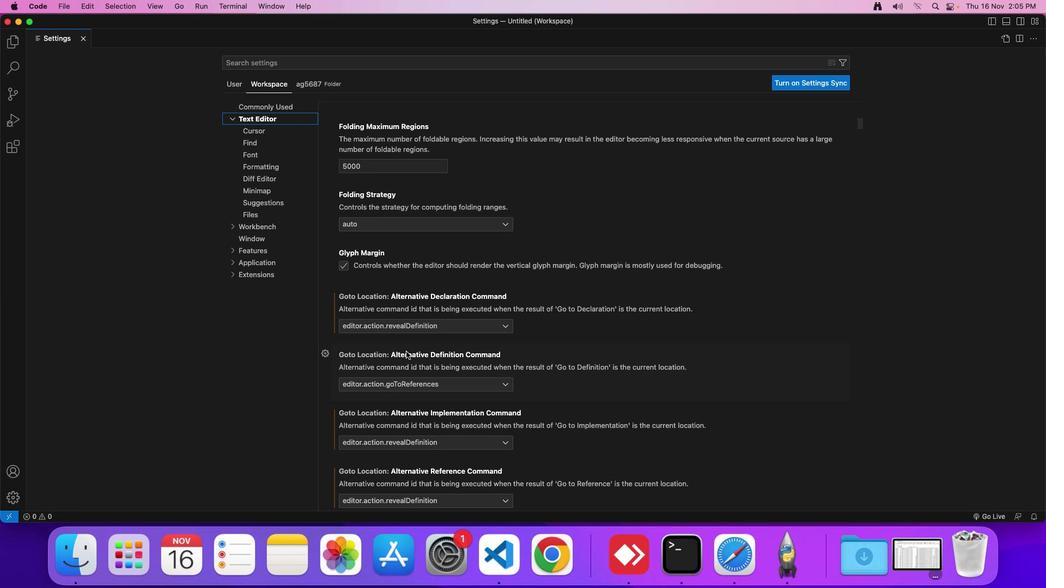 
Action: Mouse scrolled (404, 350) with delta (-1, -3)
Screenshot: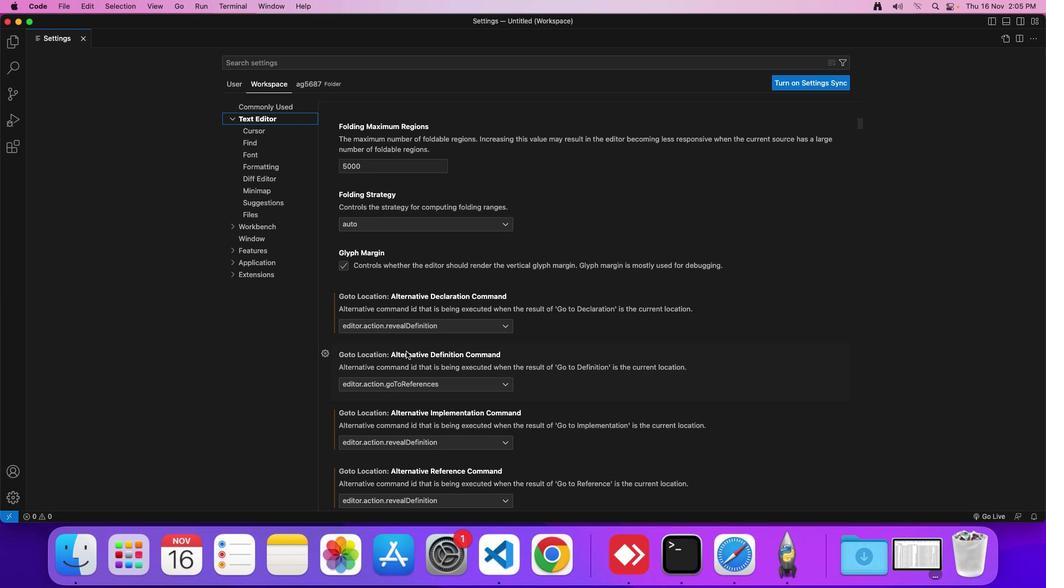 
Action: Mouse moved to (404, 350)
Screenshot: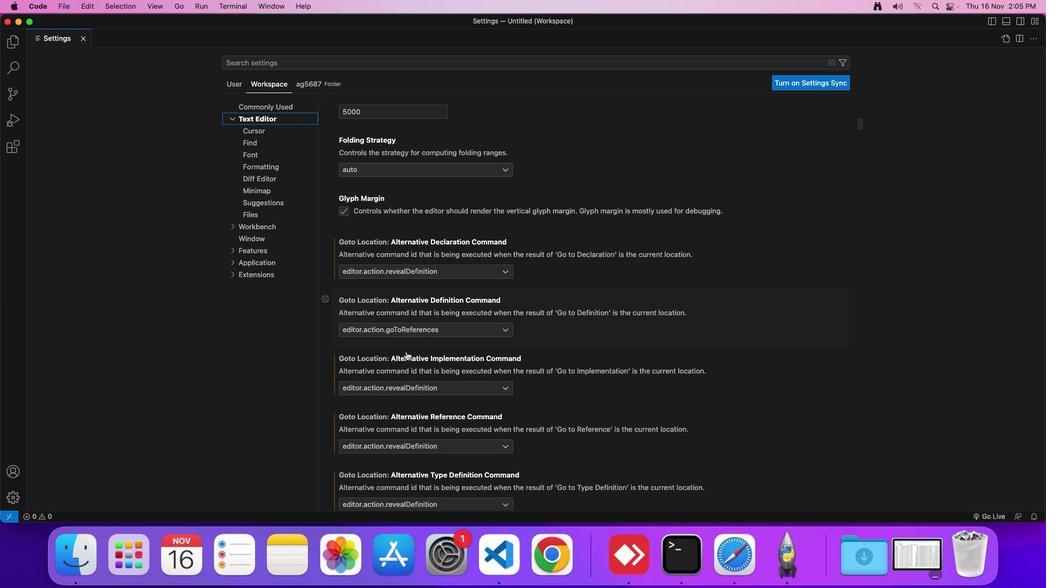 
Action: Mouse scrolled (404, 350) with delta (-1, -1)
Screenshot: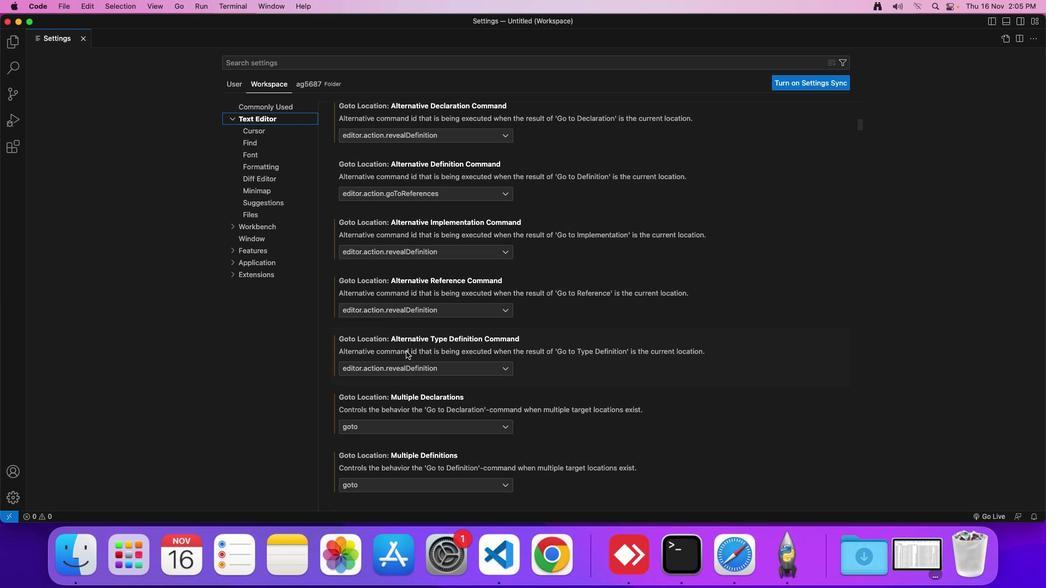 
Action: Mouse scrolled (404, 350) with delta (-1, -1)
Screenshot: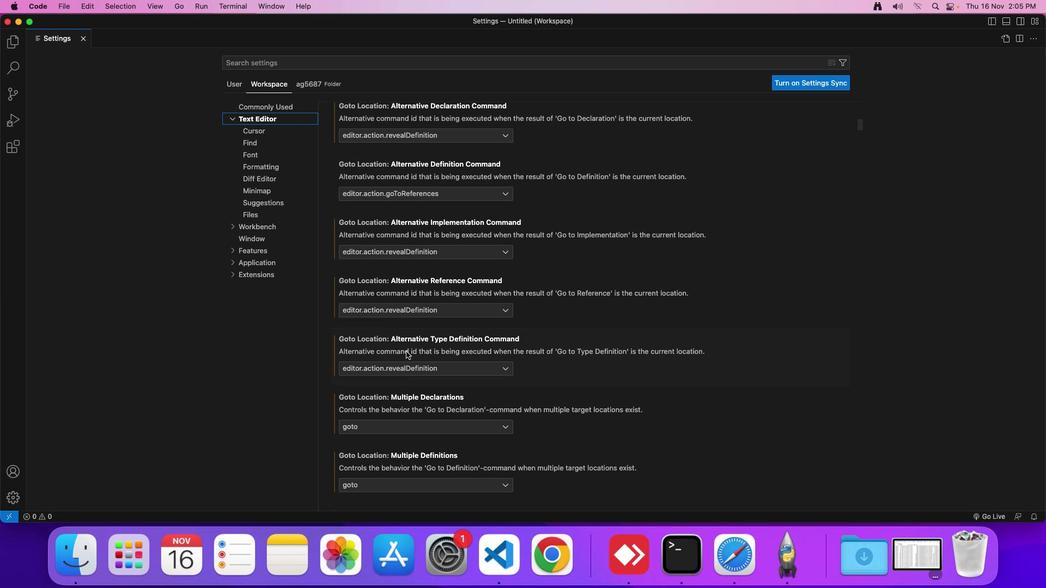 
Action: Mouse scrolled (404, 350) with delta (-1, -2)
Screenshot: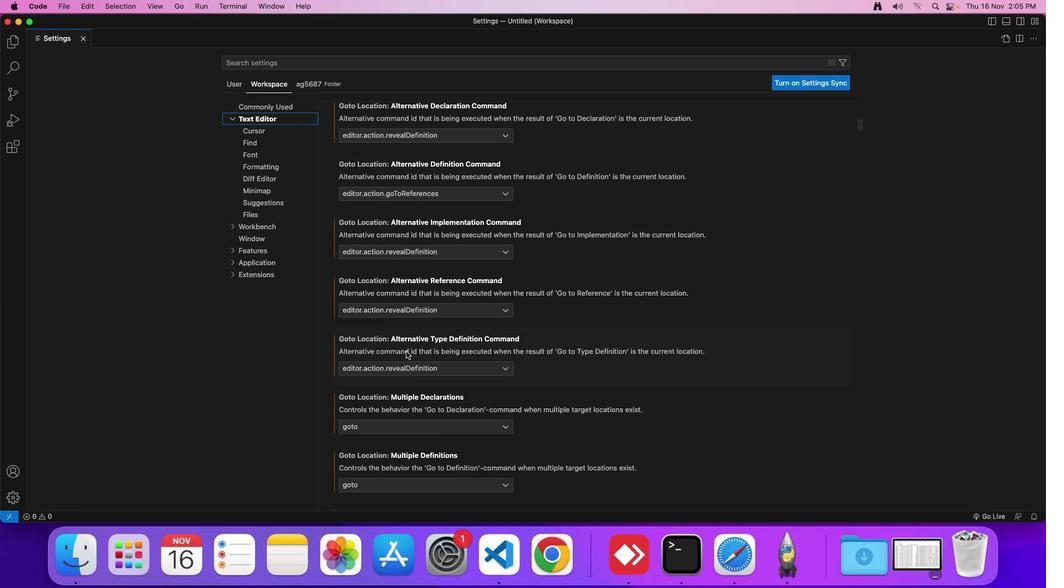 
Action: Mouse scrolled (404, 350) with delta (-1, -2)
Screenshot: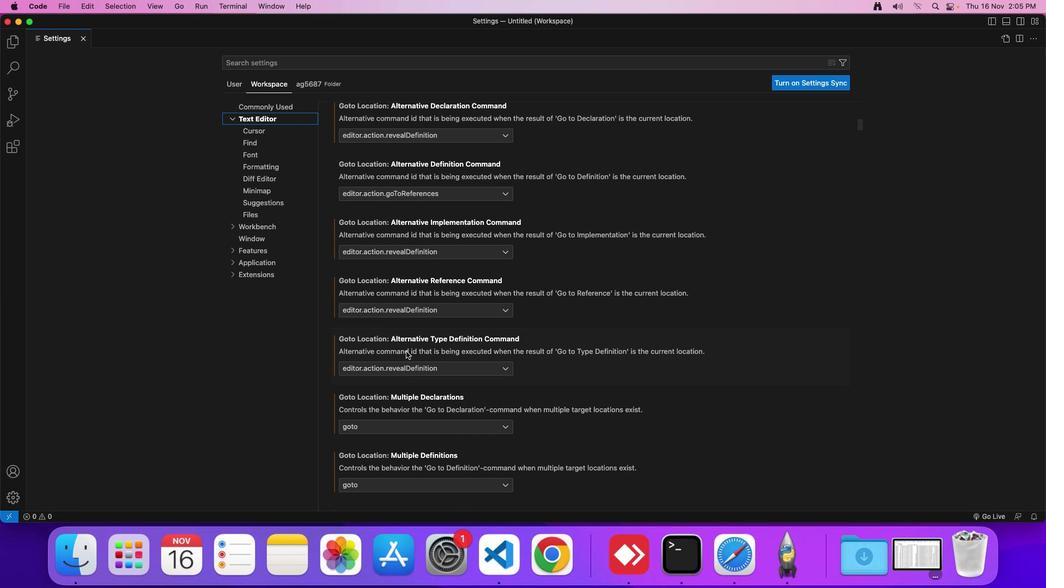 
Action: Mouse moved to (404, 350)
Screenshot: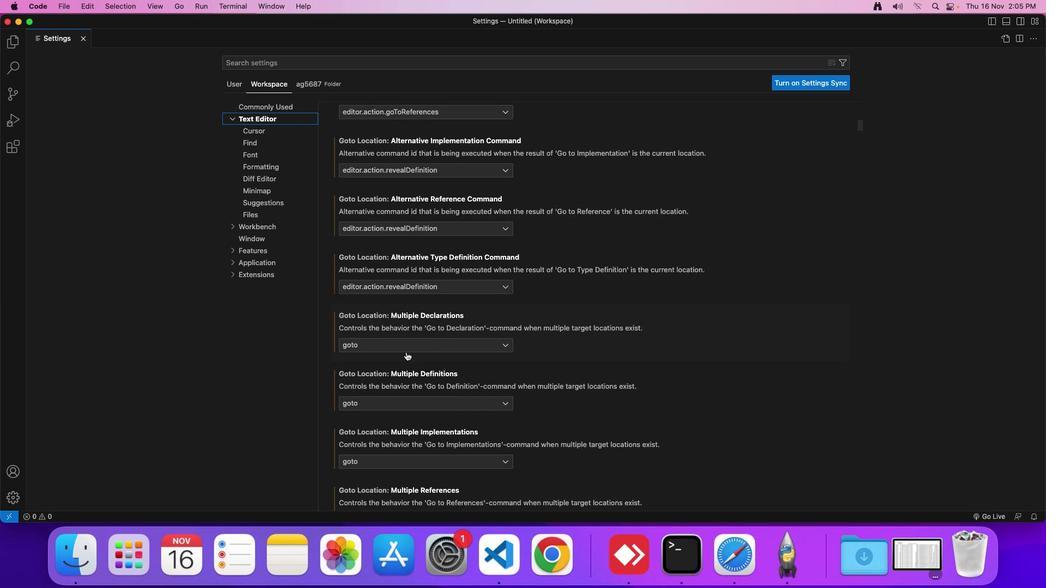 
Action: Mouse scrolled (404, 350) with delta (-1, -1)
Screenshot: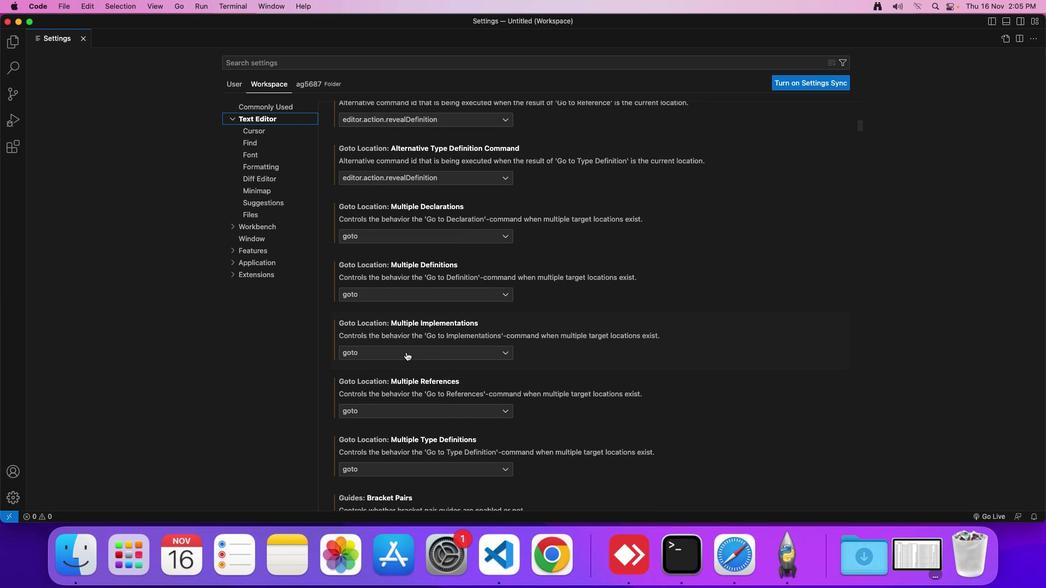 
Action: Mouse scrolled (404, 350) with delta (-1, -1)
Screenshot: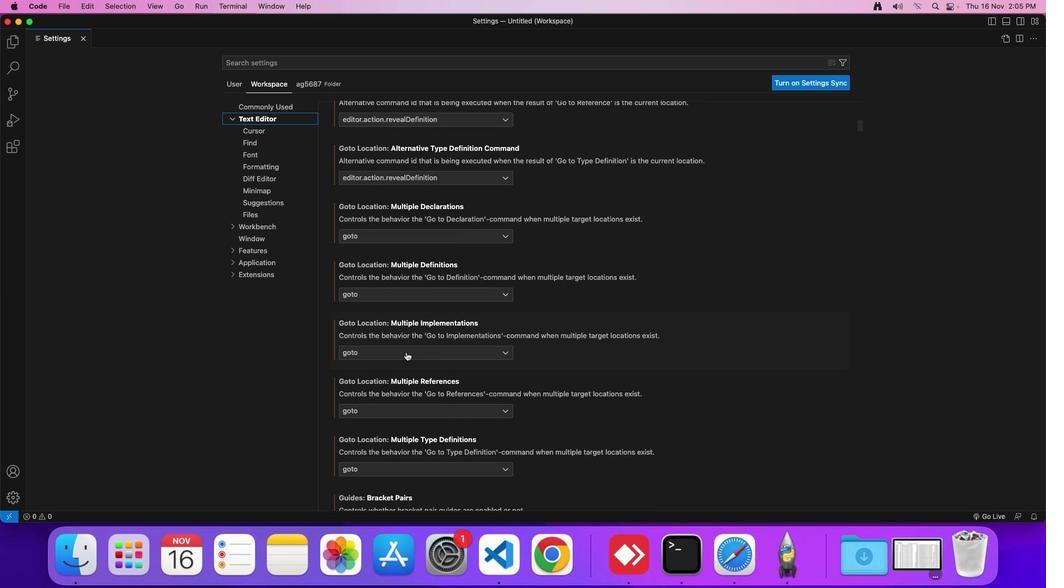 
Action: Mouse scrolled (404, 350) with delta (-1, -1)
Screenshot: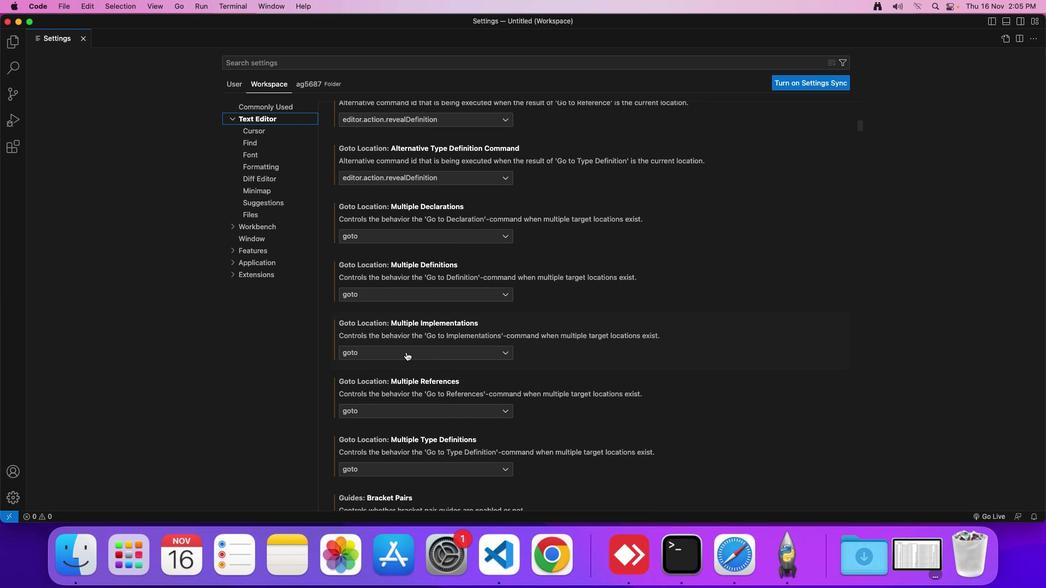 
Action: Mouse moved to (404, 350)
Screenshot: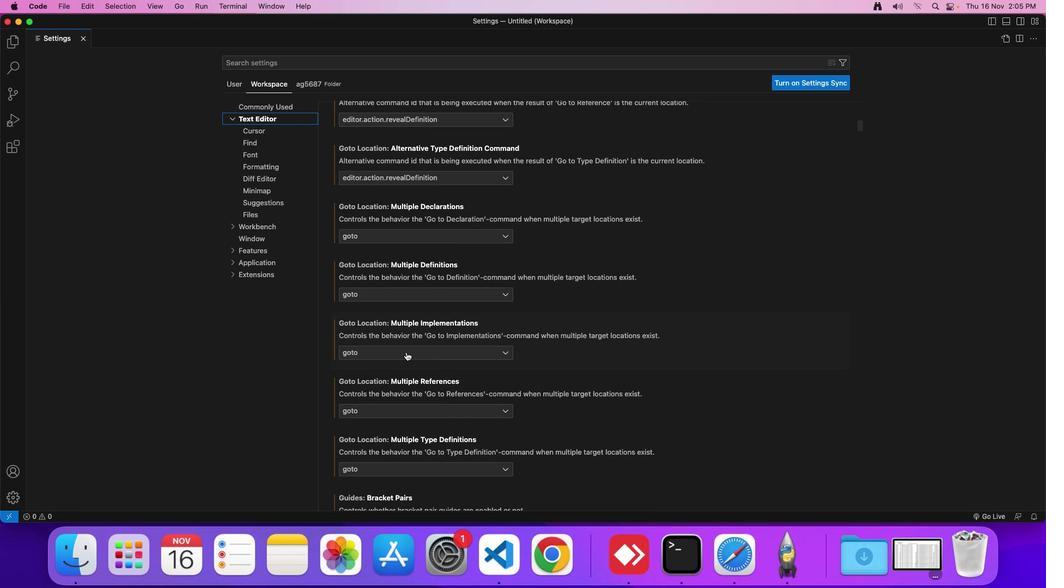 
Action: Mouse scrolled (404, 350) with delta (-1, -2)
Screenshot: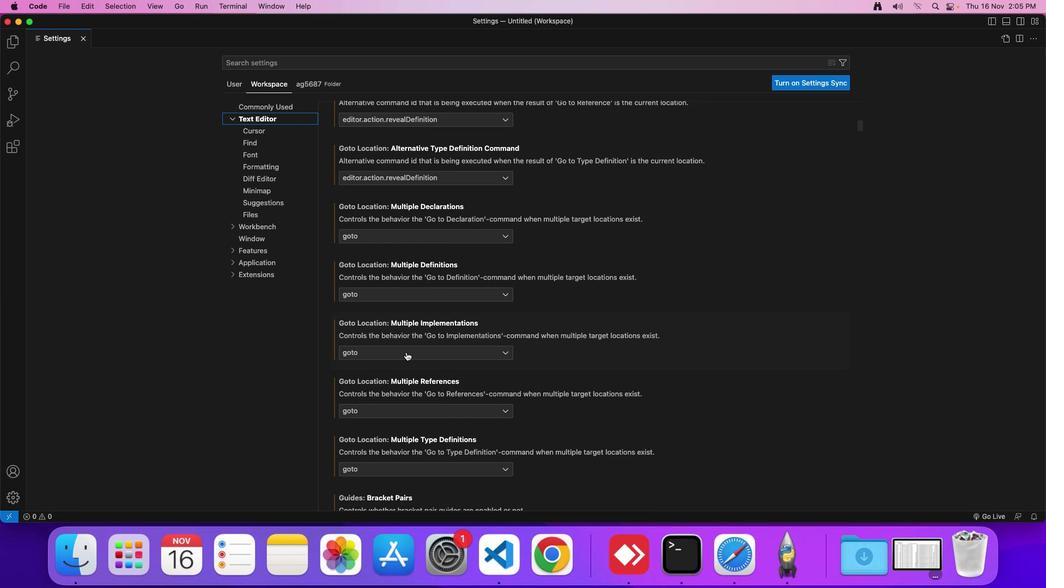
Action: Mouse moved to (404, 351)
Screenshot: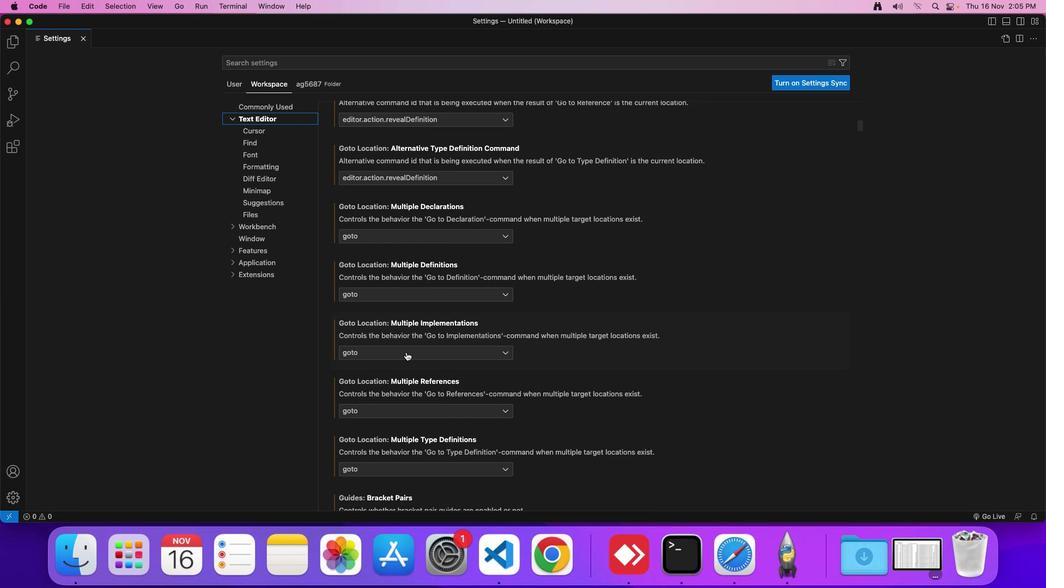 
Action: Mouse scrolled (404, 351) with delta (-1, -2)
Screenshot: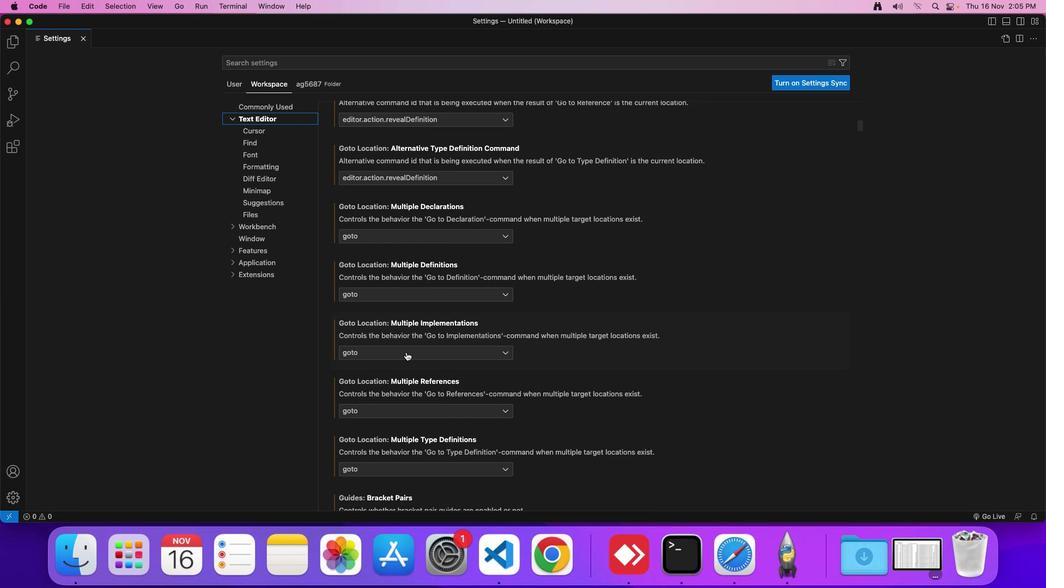 
Action: Mouse moved to (404, 351)
Screenshot: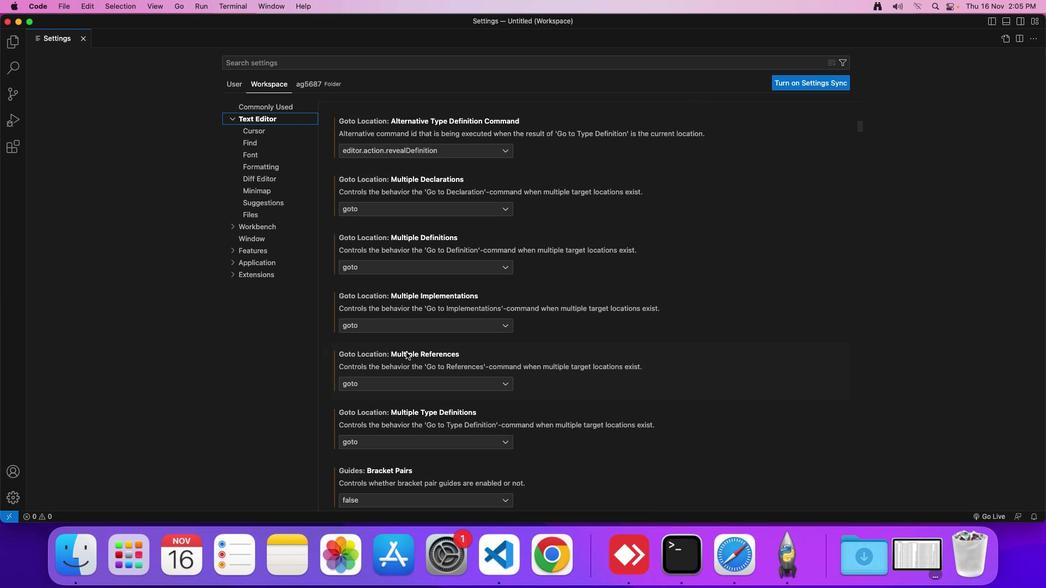 
Action: Mouse scrolled (404, 351) with delta (-1, -1)
Screenshot: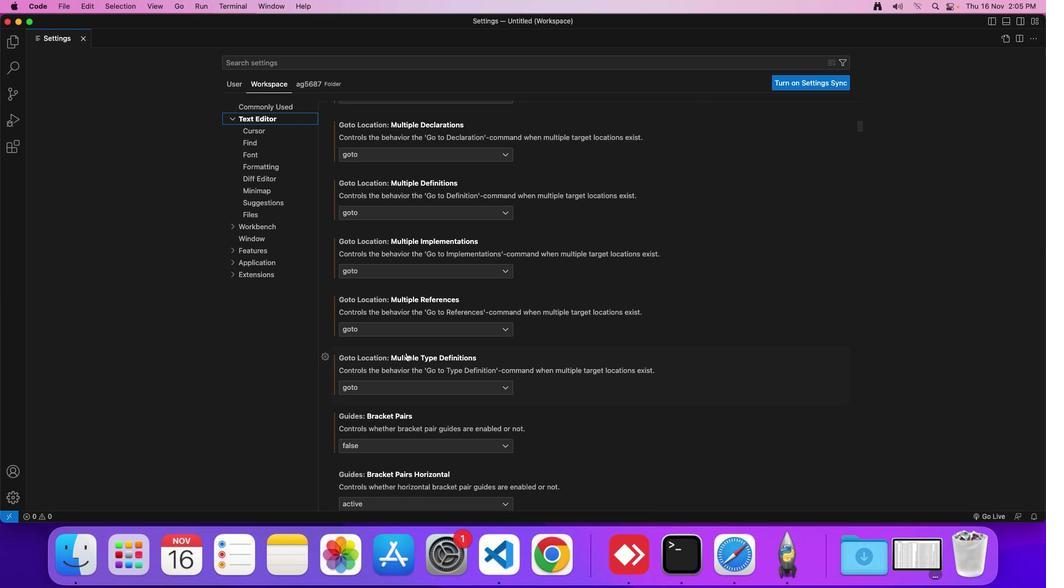 
Action: Mouse moved to (405, 351)
Screenshot: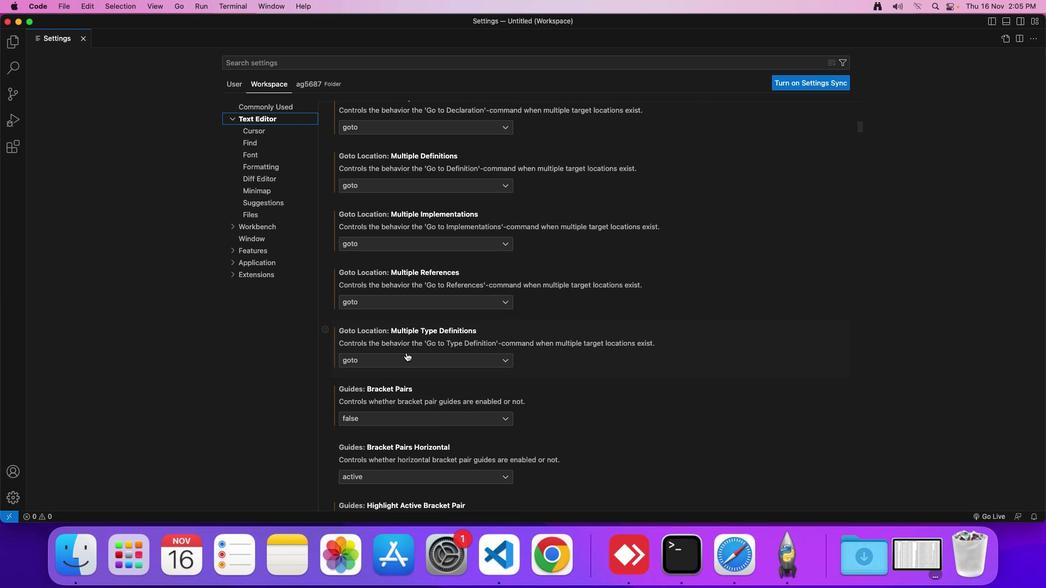 
Action: Mouse scrolled (405, 351) with delta (-1, -1)
Screenshot: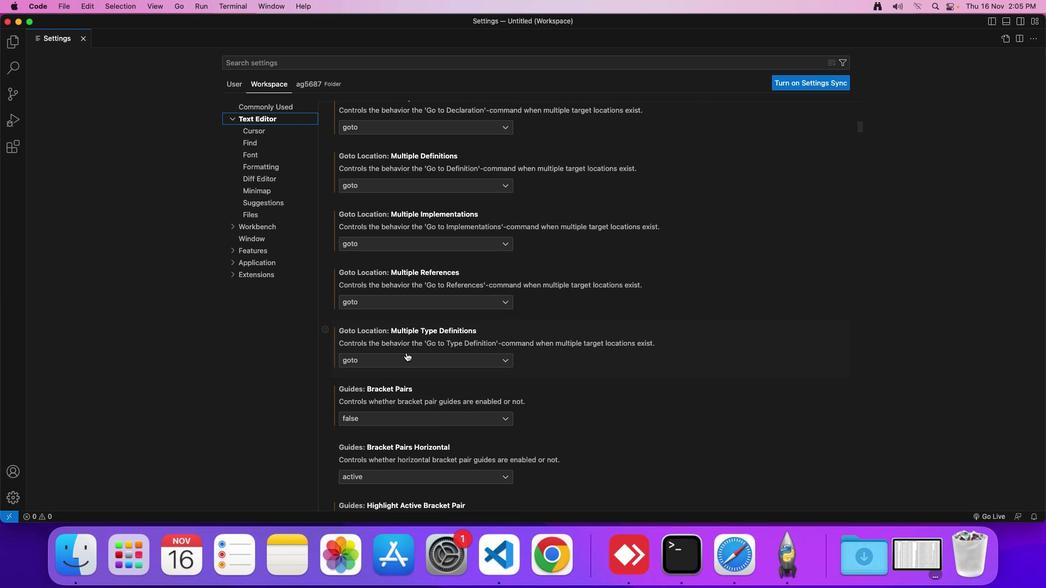 
Action: Mouse scrolled (405, 351) with delta (-1, -1)
Screenshot: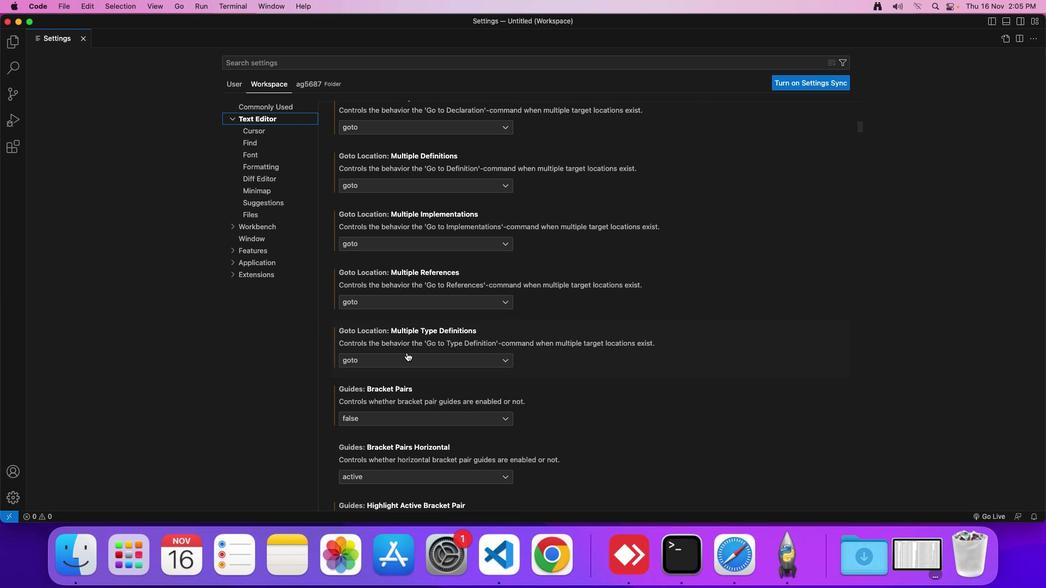 
Action: Mouse moved to (405, 351)
Screenshot: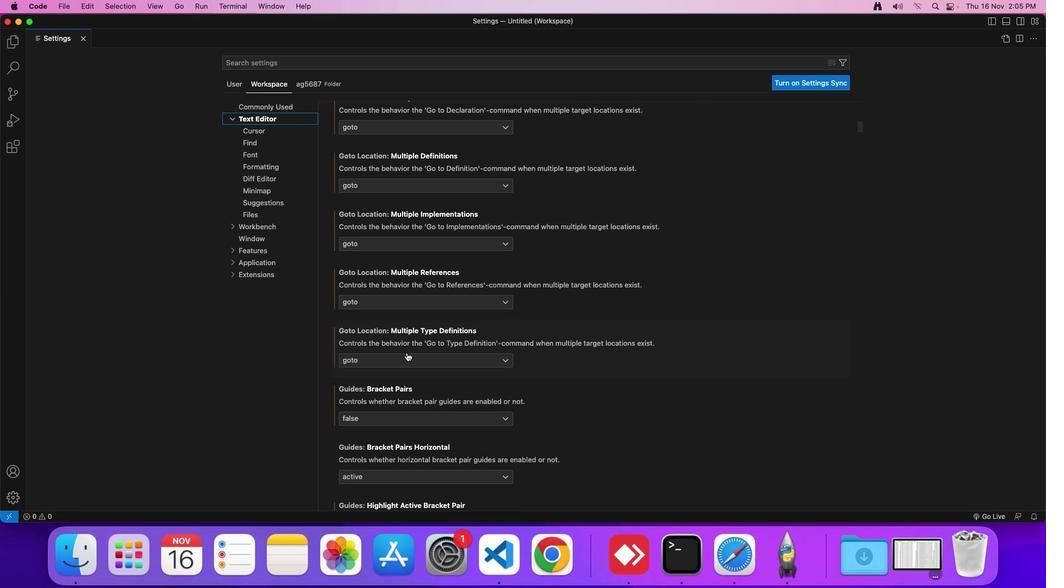
Action: Mouse scrolled (405, 351) with delta (-1, -1)
Screenshot: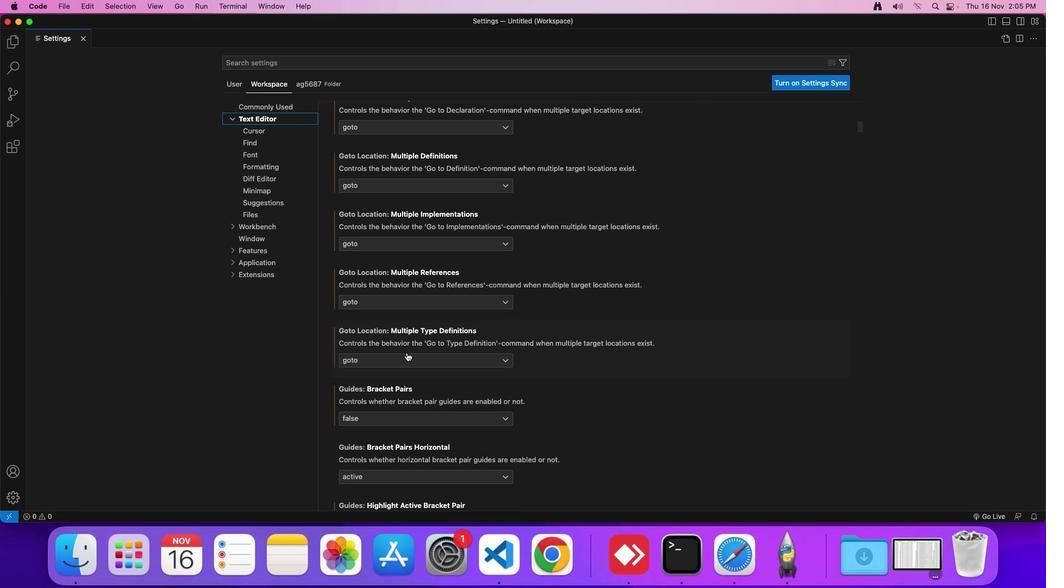 
Action: Mouse moved to (405, 351)
Screenshot: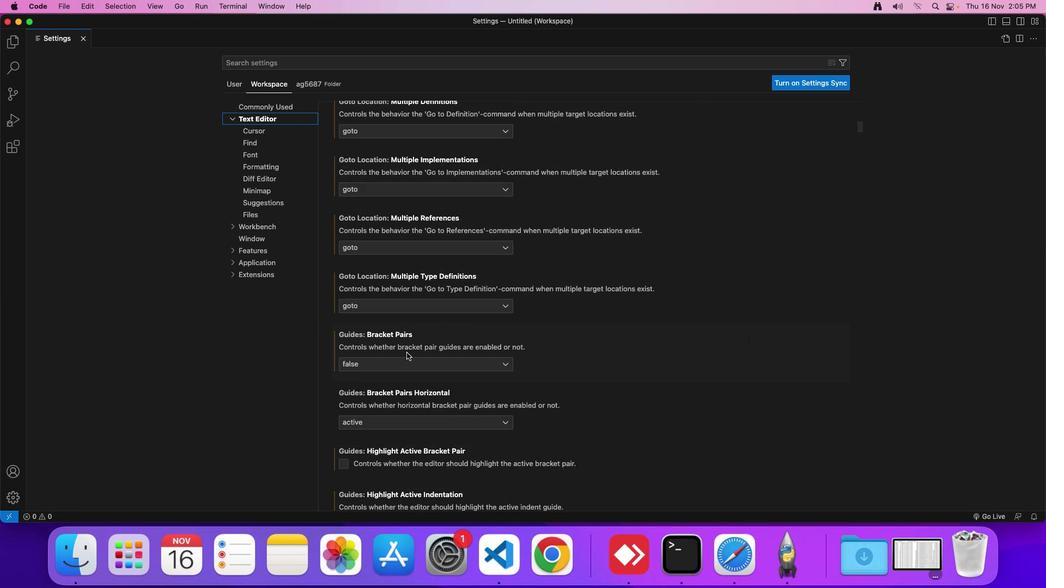 
Action: Mouse scrolled (405, 351) with delta (-1, -1)
Screenshot: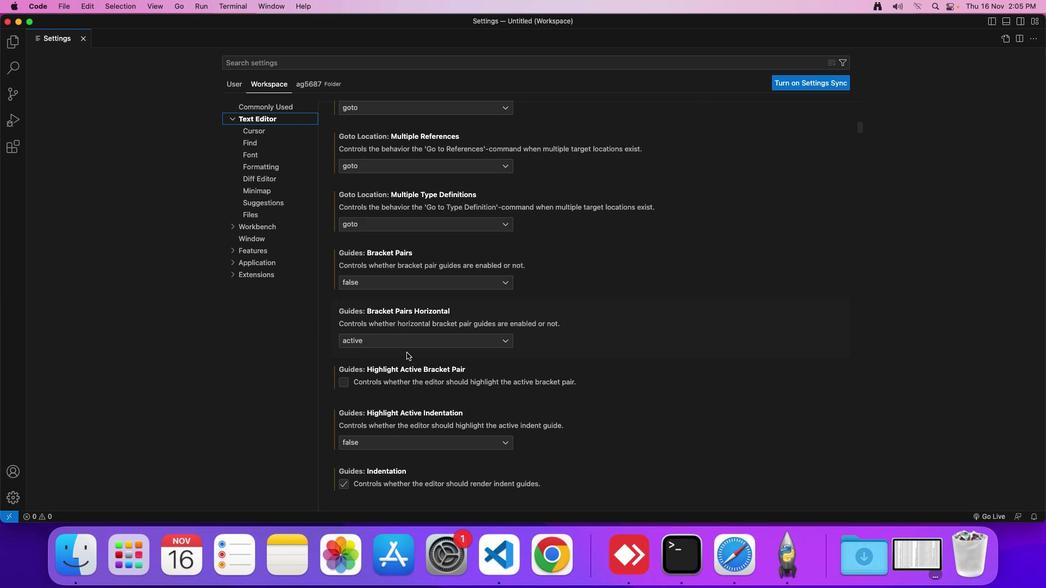 
Action: Mouse scrolled (405, 351) with delta (-1, -1)
Screenshot: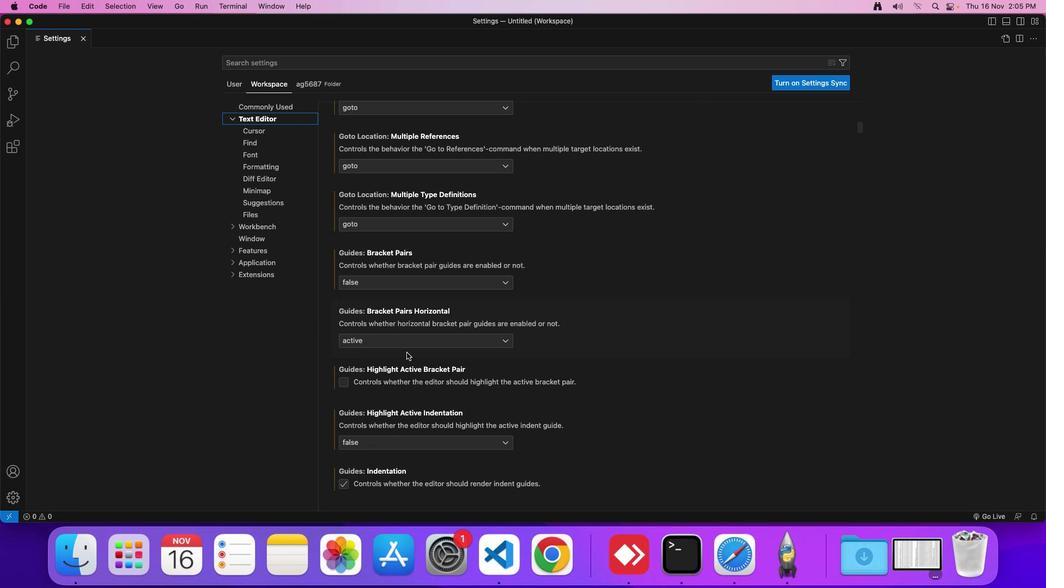 
Action: Mouse scrolled (405, 351) with delta (-1, -2)
Screenshot: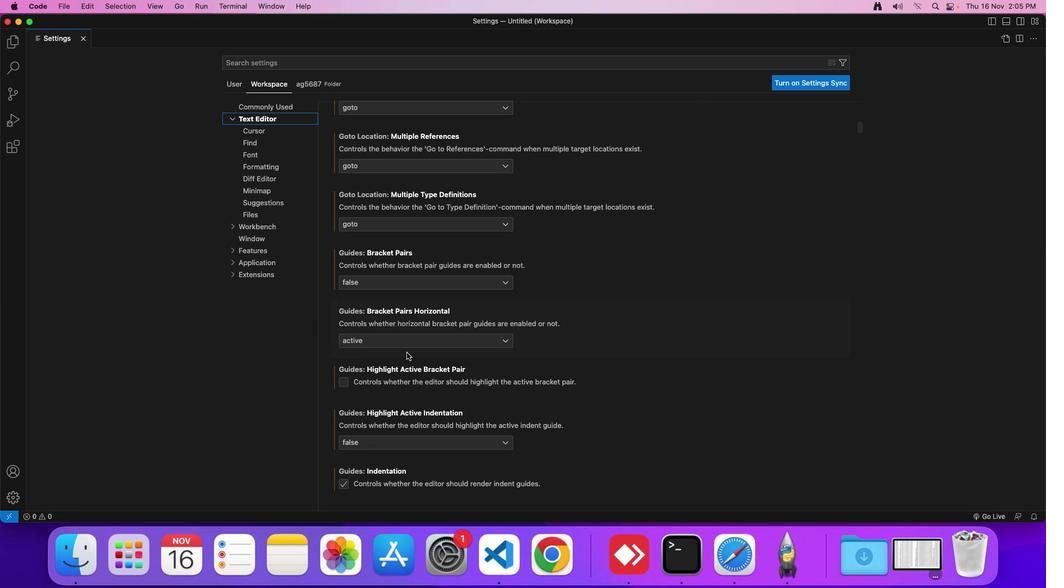 
Action: Mouse scrolled (405, 351) with delta (-1, -1)
Screenshot: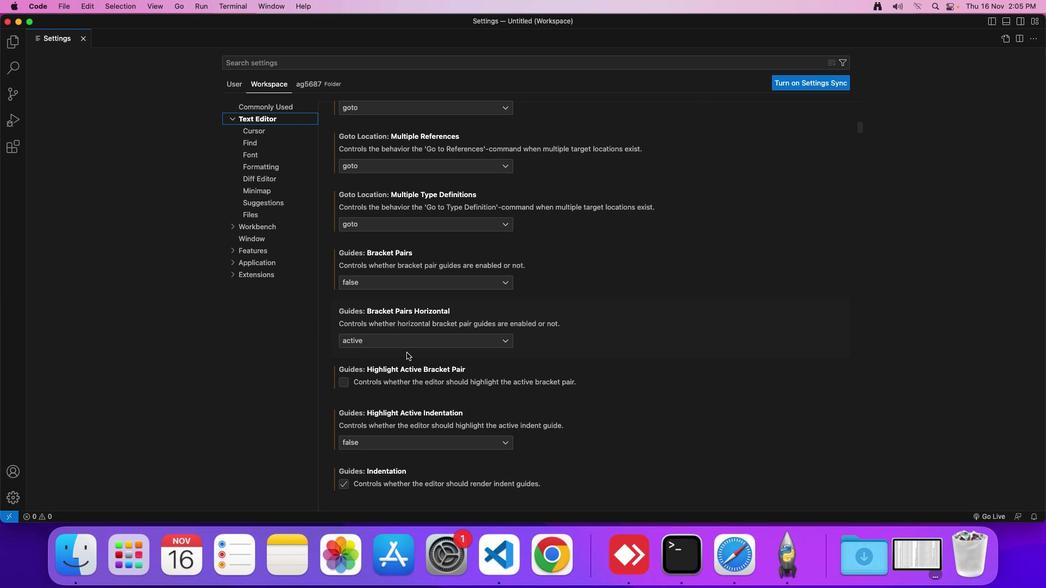 
Action: Mouse moved to (405, 351)
Screenshot: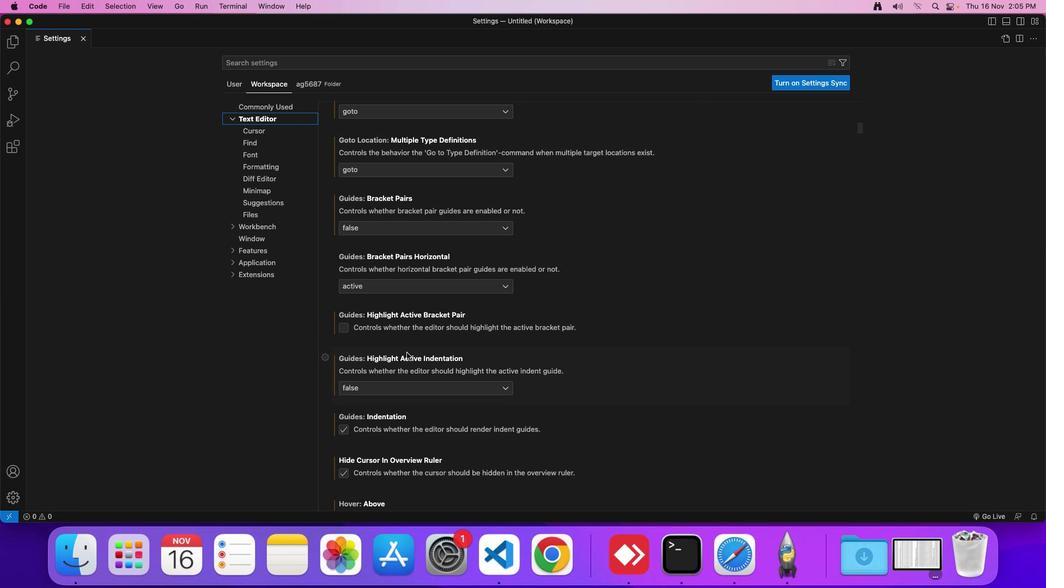 
Action: Mouse scrolled (405, 351) with delta (-1, -1)
Screenshot: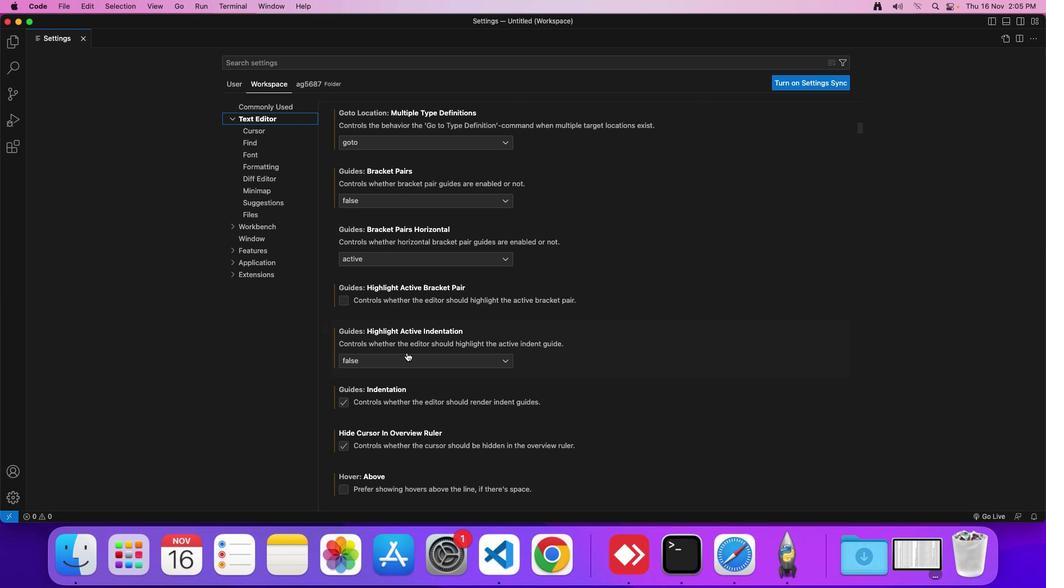 
Action: Mouse scrolled (405, 351) with delta (-1, -1)
Screenshot: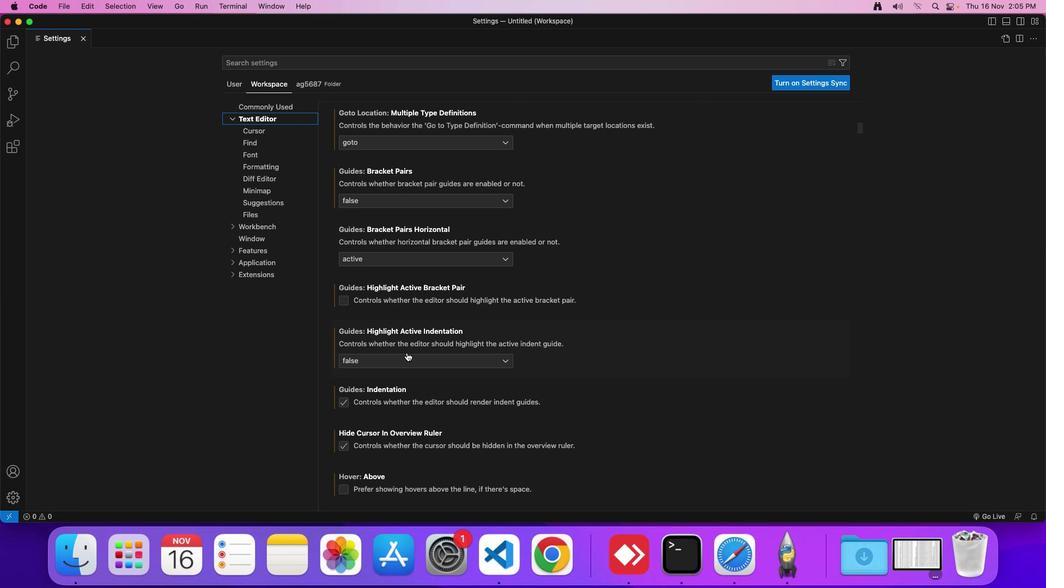 
Action: Mouse scrolled (405, 351) with delta (-1, -1)
Screenshot: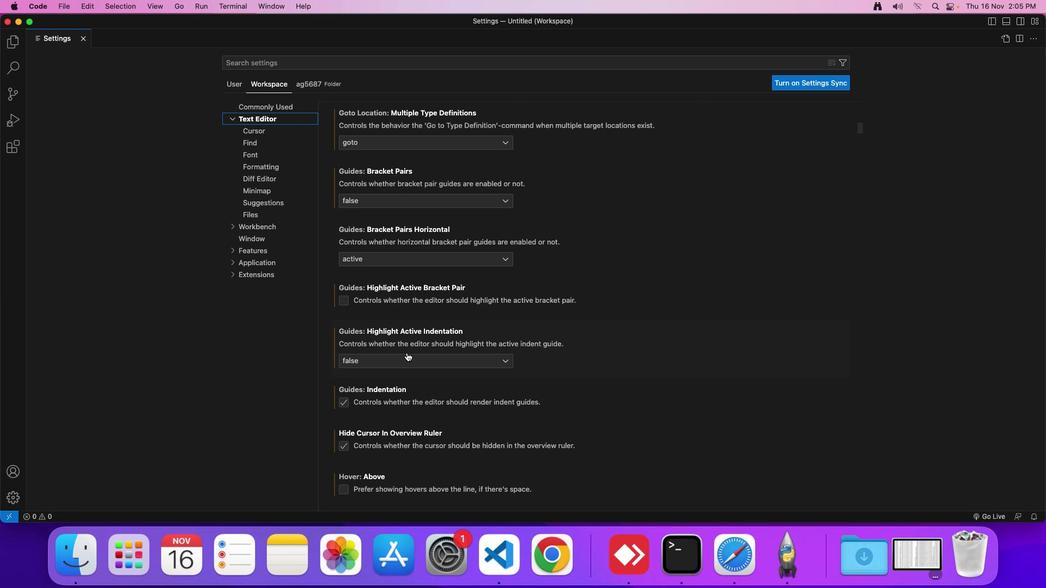 
Action: Mouse moved to (405, 351)
Screenshot: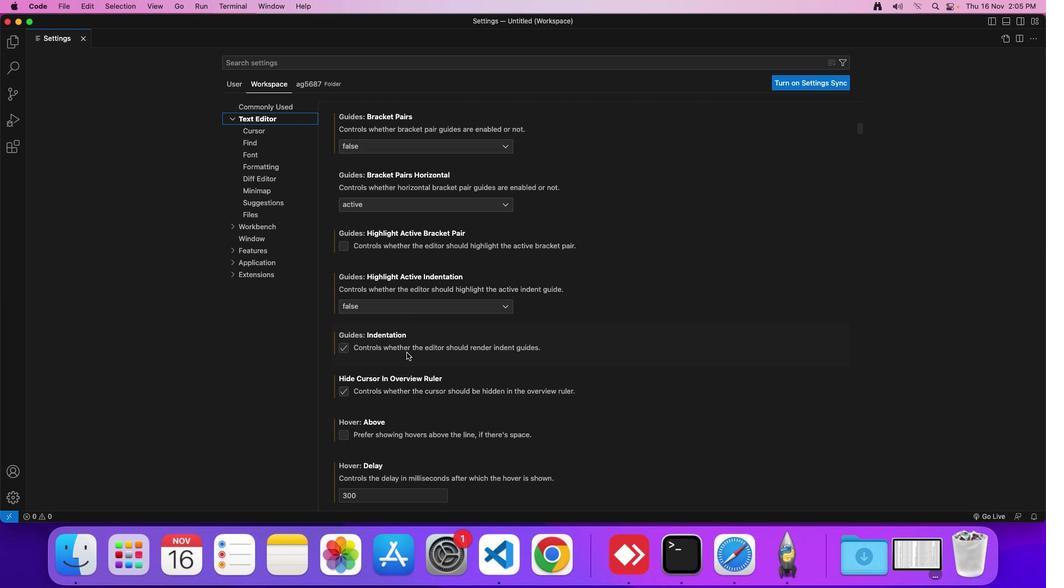 
Action: Mouse scrolled (405, 351) with delta (-1, -1)
Screenshot: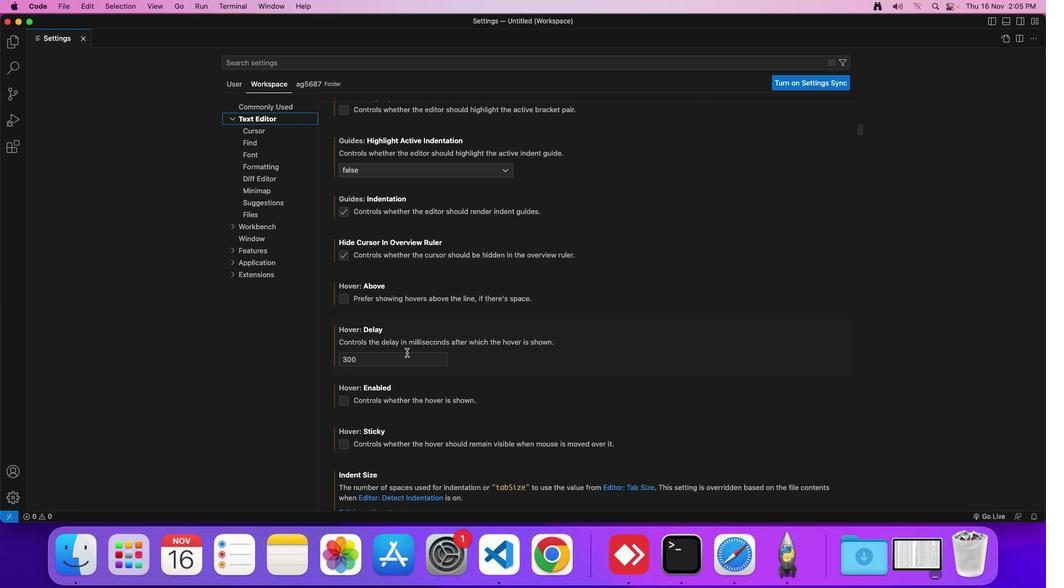 
Action: Mouse scrolled (405, 351) with delta (-1, -1)
Screenshot: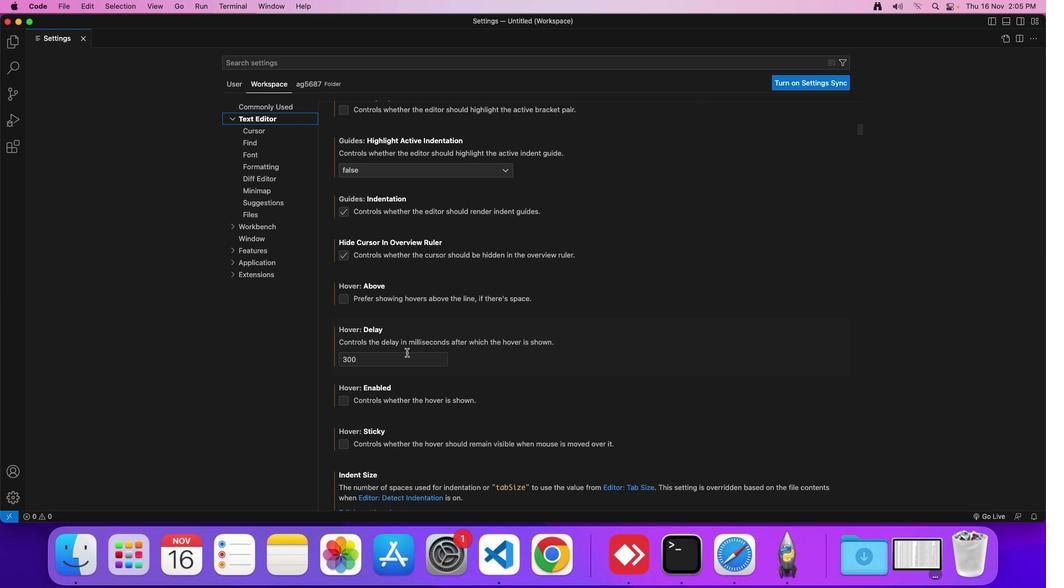 
Action: Mouse scrolled (405, 351) with delta (-1, -2)
Screenshot: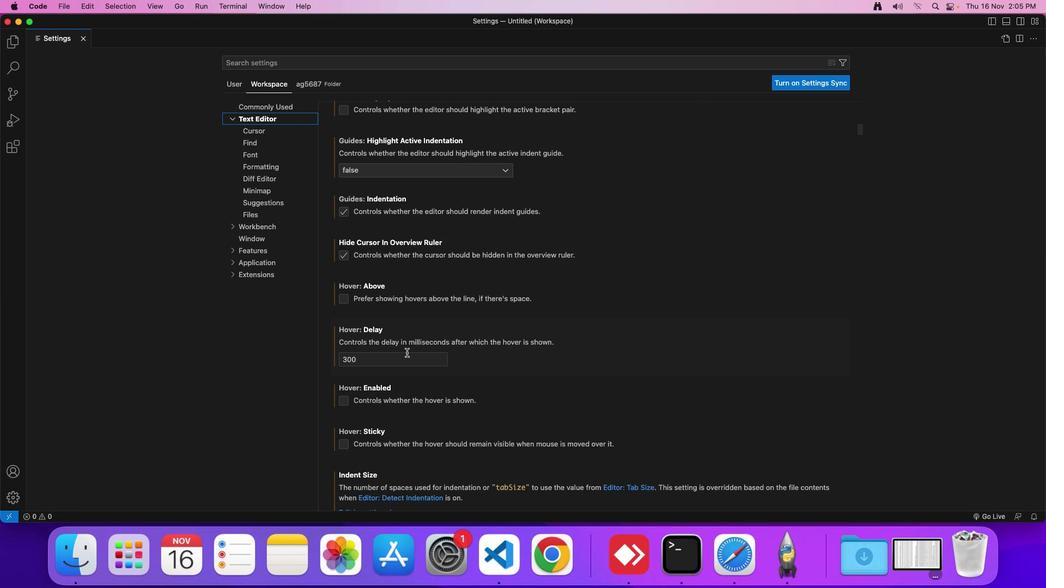 
Action: Mouse scrolled (405, 351) with delta (-1, -2)
Screenshot: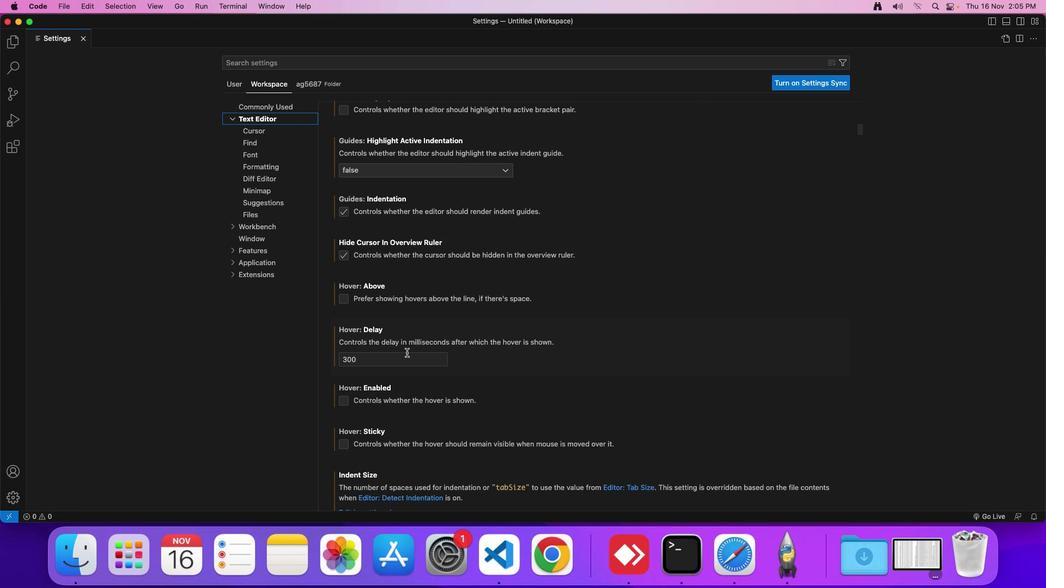 
Action: Mouse scrolled (405, 351) with delta (-1, -1)
Screenshot: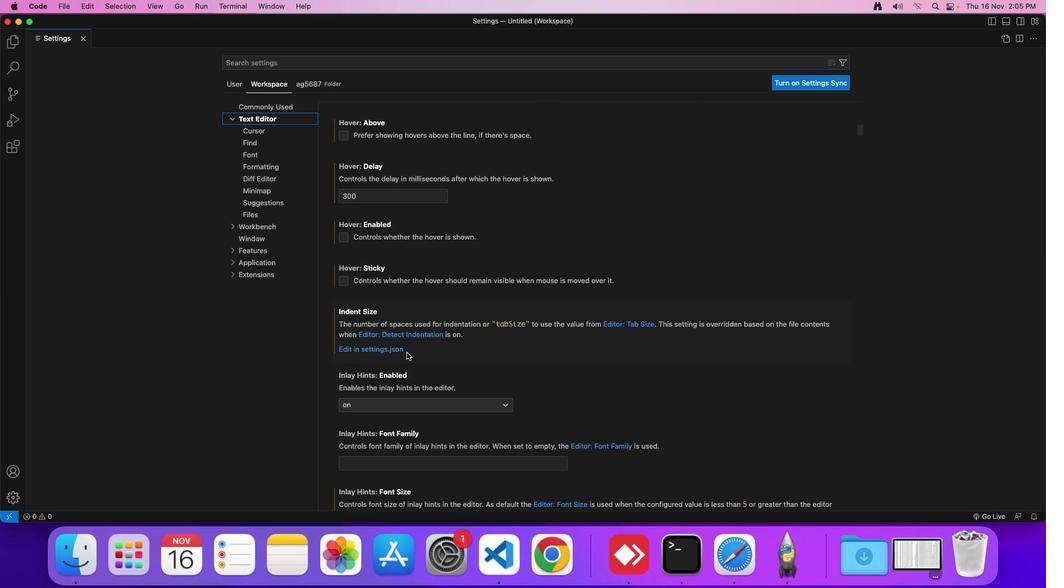 
Action: Mouse scrolled (405, 351) with delta (-1, -1)
Screenshot: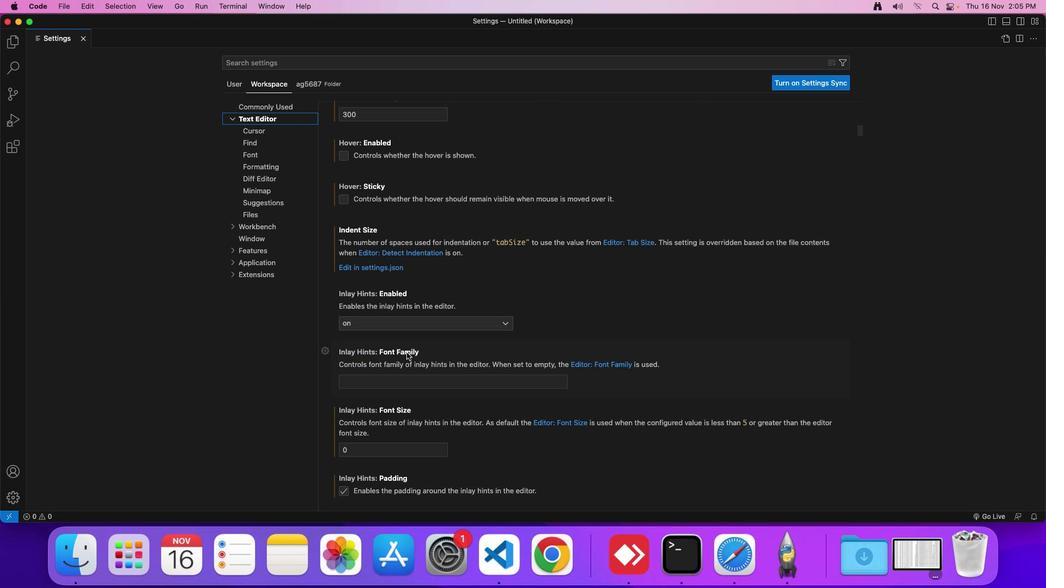 
Action: Mouse scrolled (405, 351) with delta (-1, -2)
Screenshot: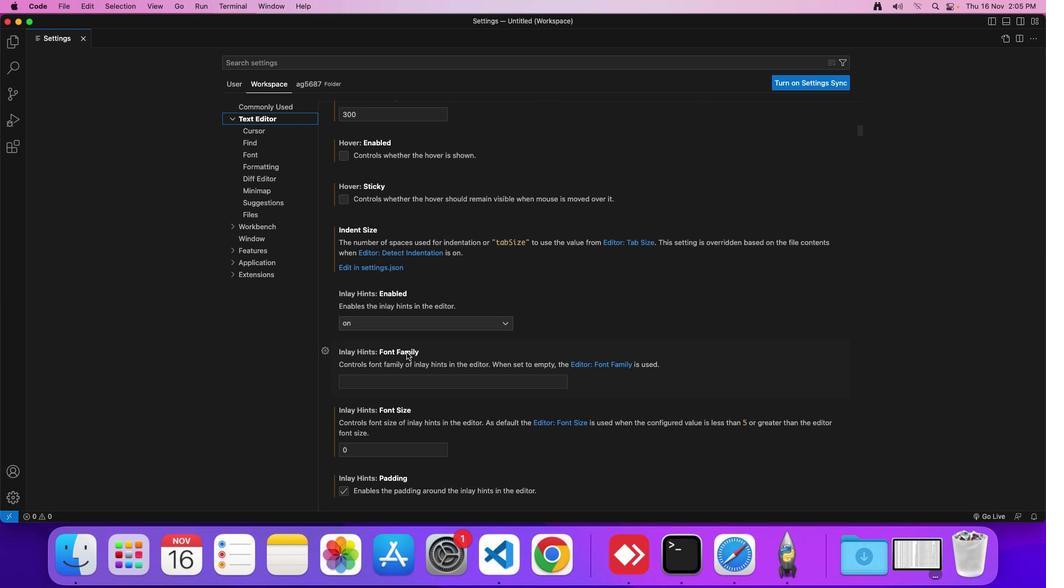 
Action: Mouse scrolled (405, 351) with delta (-1, -2)
Screenshot: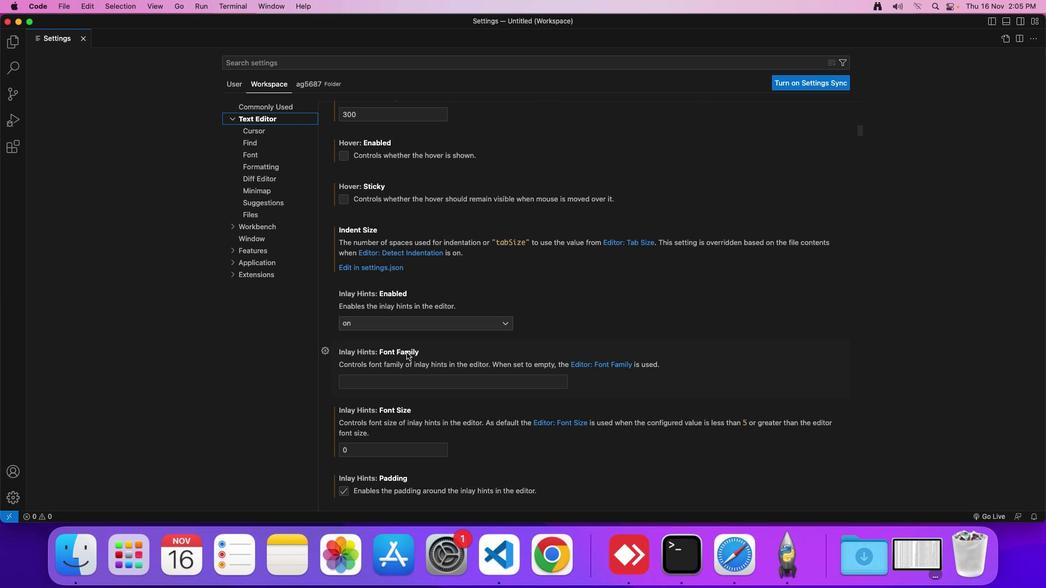 
Action: Mouse scrolled (405, 351) with delta (-1, -2)
Screenshot: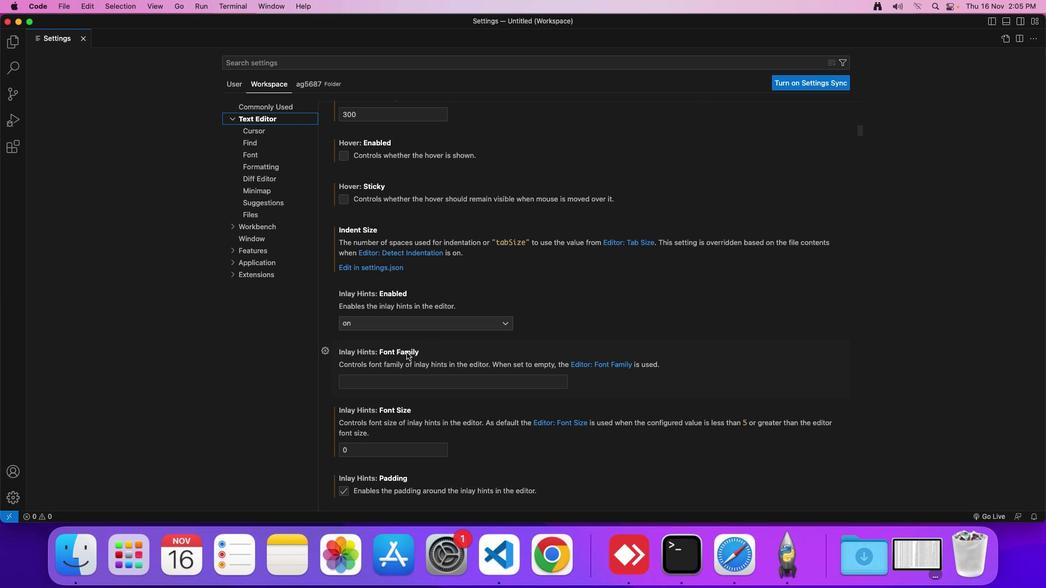
Action: Mouse scrolled (405, 351) with delta (-1, -1)
Screenshot: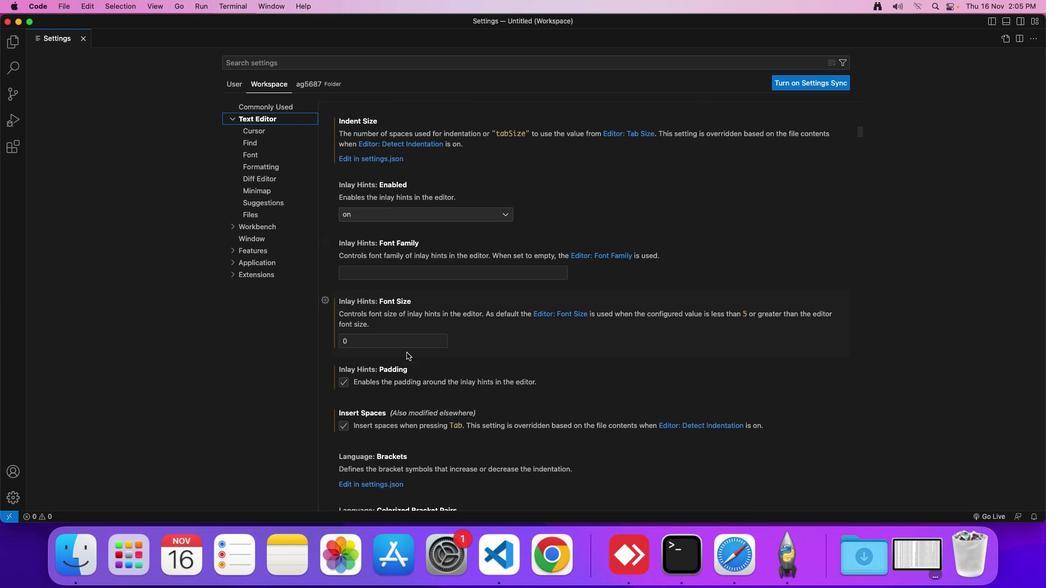 
Action: Mouse scrolled (405, 351) with delta (-1, -1)
Screenshot: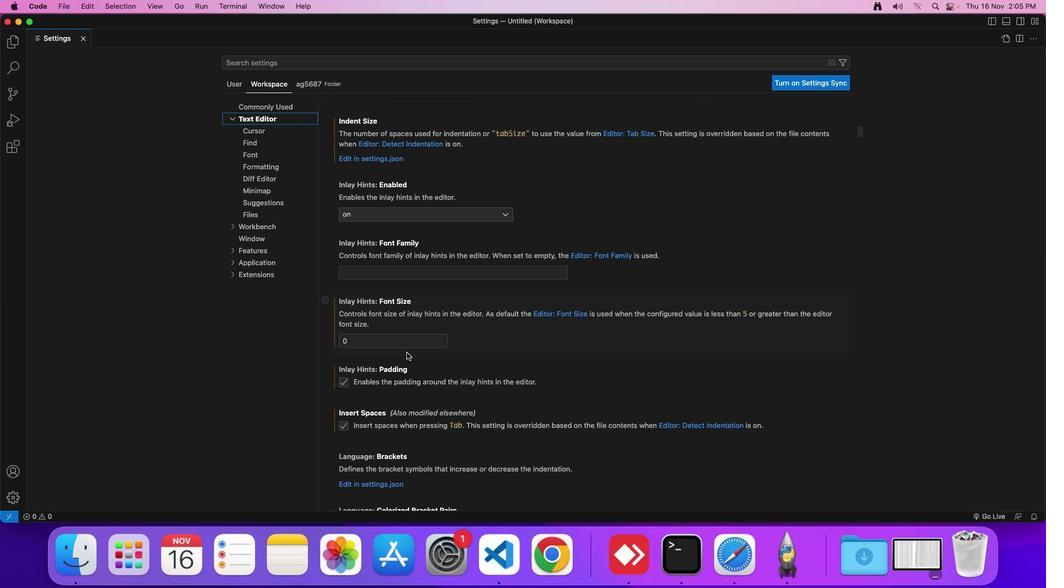 
Action: Mouse scrolled (405, 351) with delta (-1, -1)
Screenshot: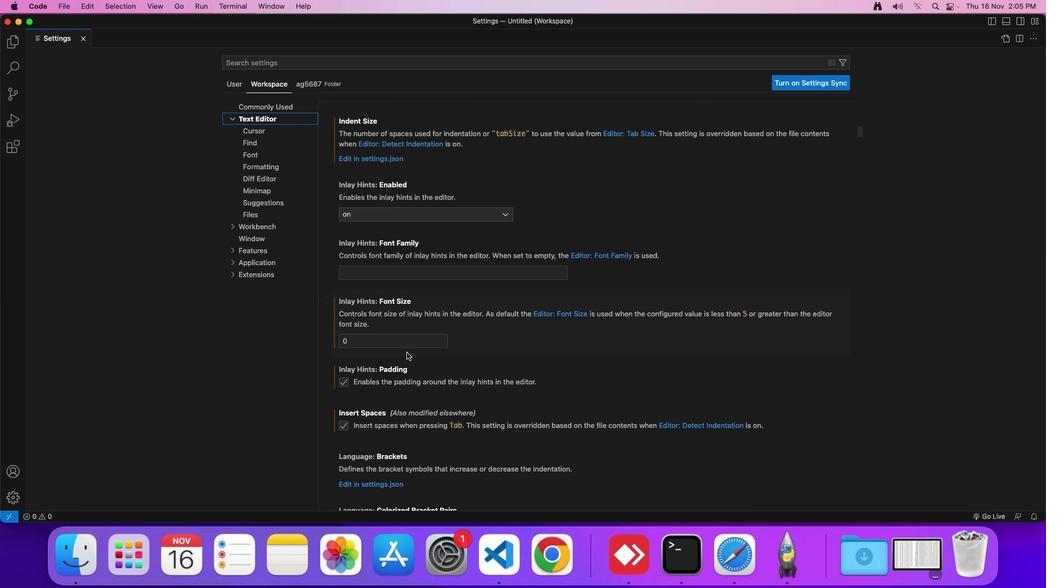
Action: Mouse scrolled (405, 351) with delta (-1, -1)
Screenshot: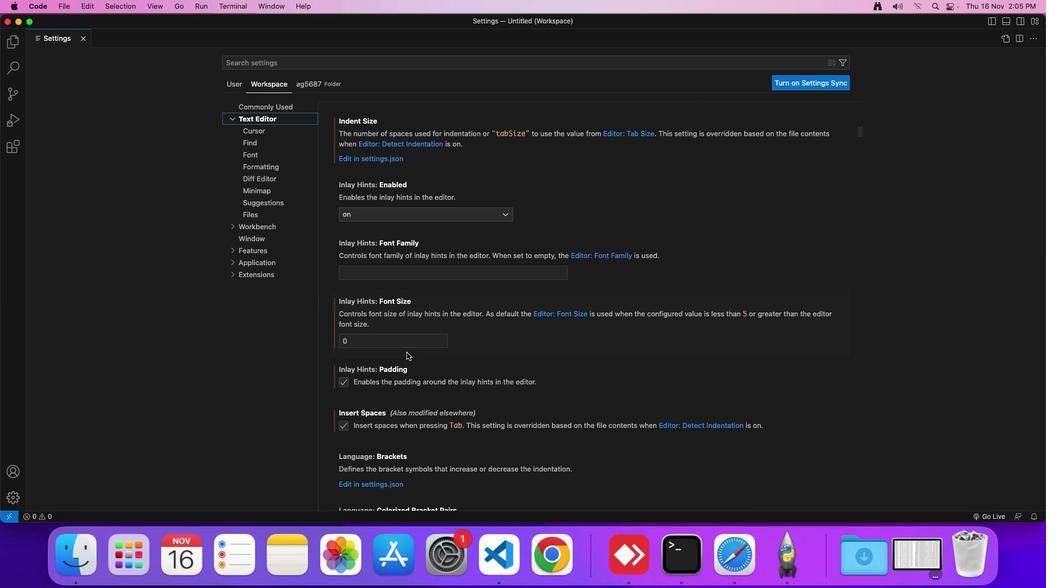 
Action: Mouse scrolled (405, 351) with delta (-1, -1)
Screenshot: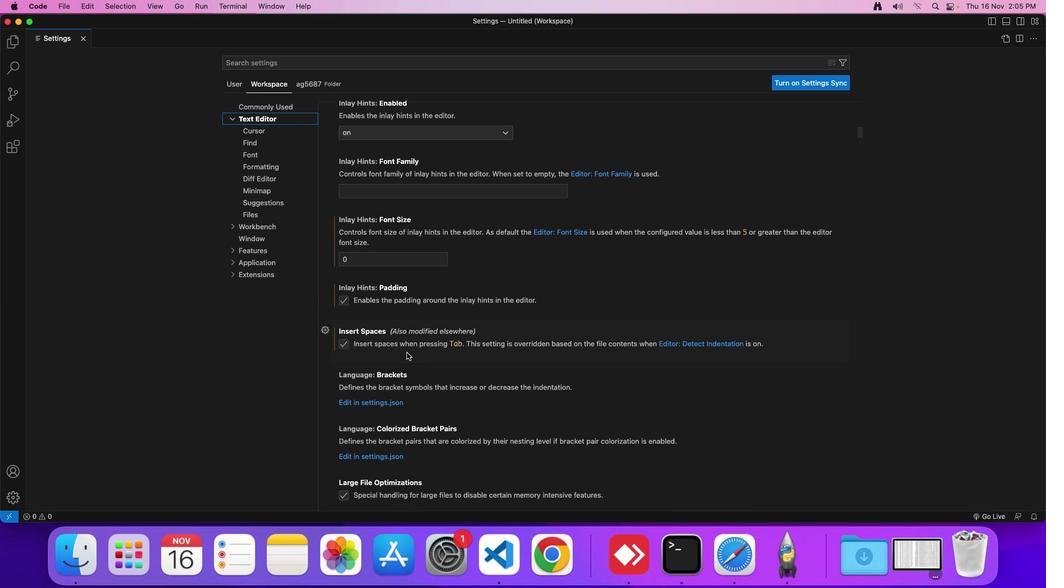
Action: Mouse scrolled (405, 351) with delta (-1, -1)
Screenshot: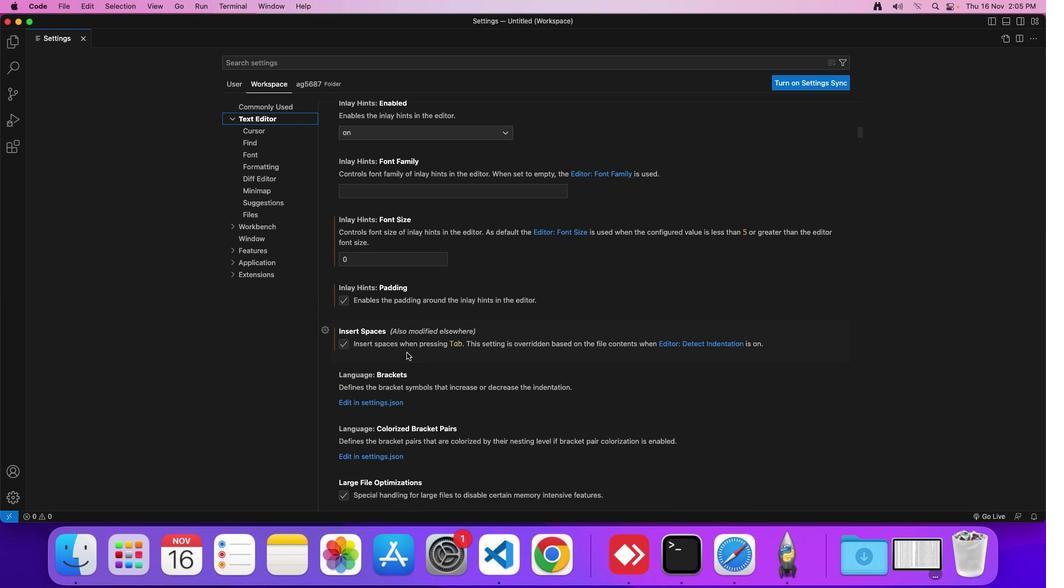
Action: Mouse scrolled (405, 351) with delta (-1, -1)
Screenshot: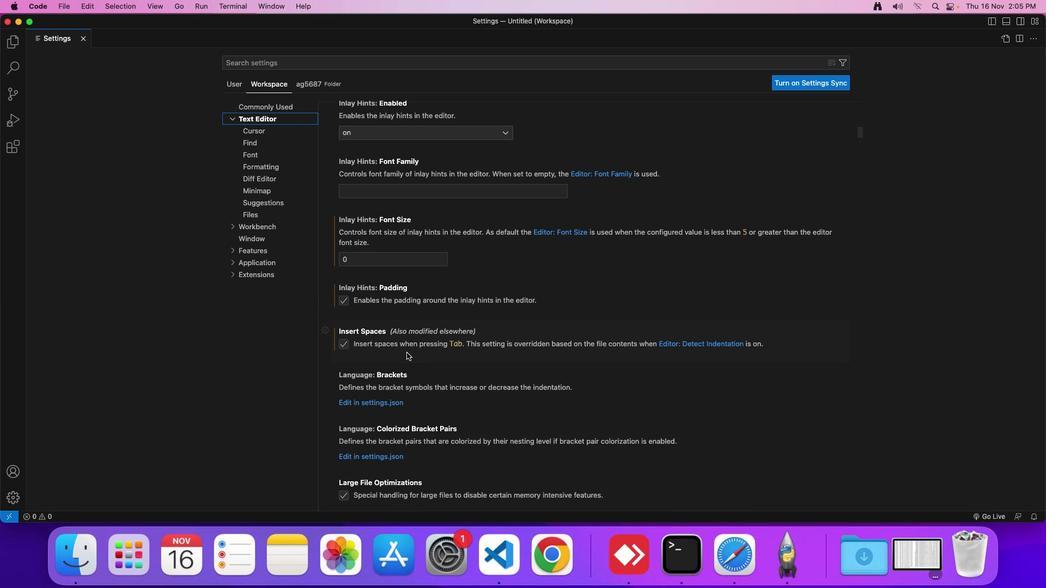 
Action: Mouse scrolled (405, 351) with delta (-1, -1)
Screenshot: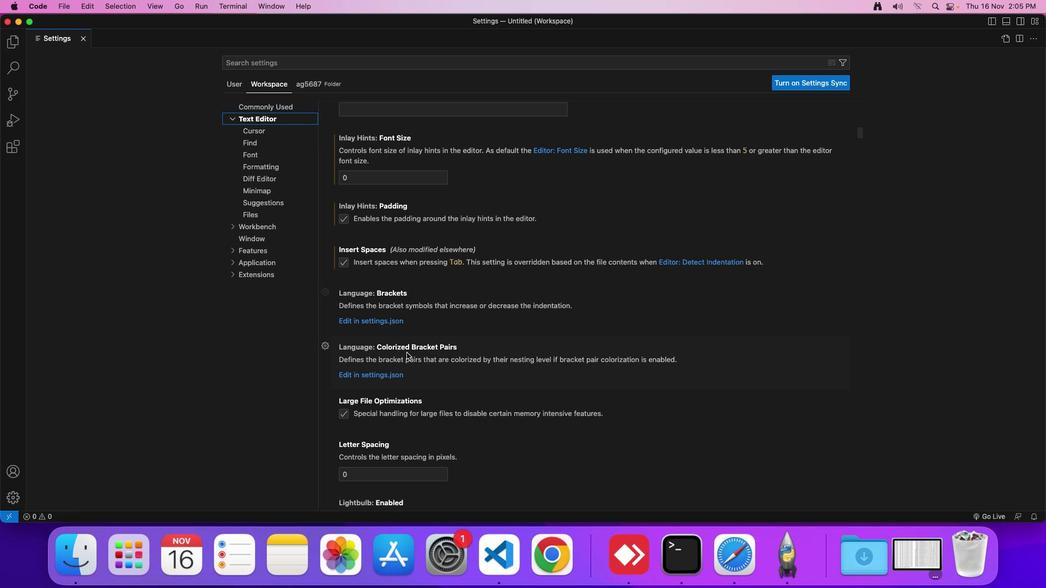 
Action: Mouse scrolled (405, 351) with delta (-1, -1)
Screenshot: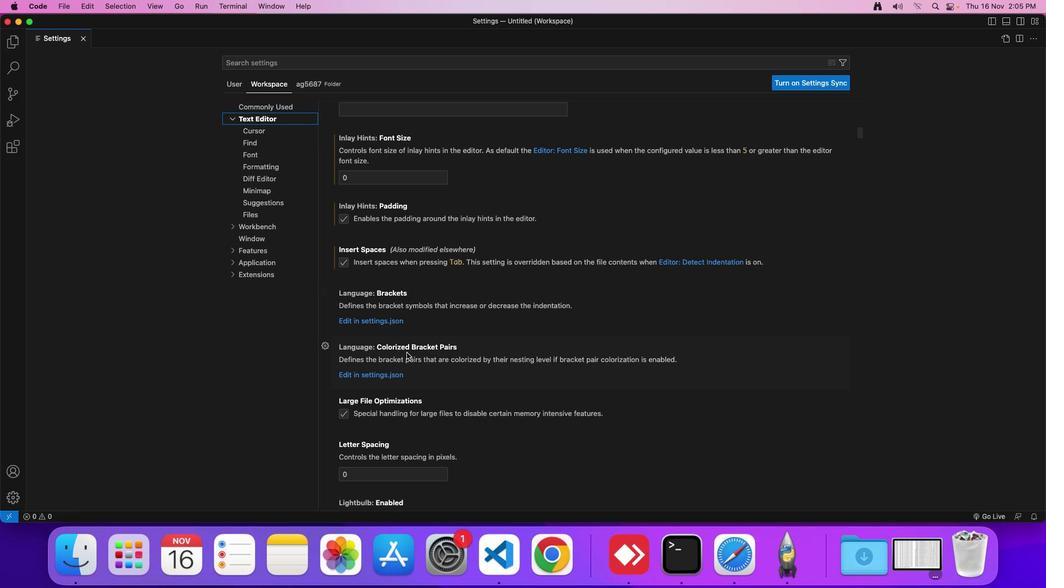 
Action: Mouse scrolled (405, 351) with delta (-1, -1)
Screenshot: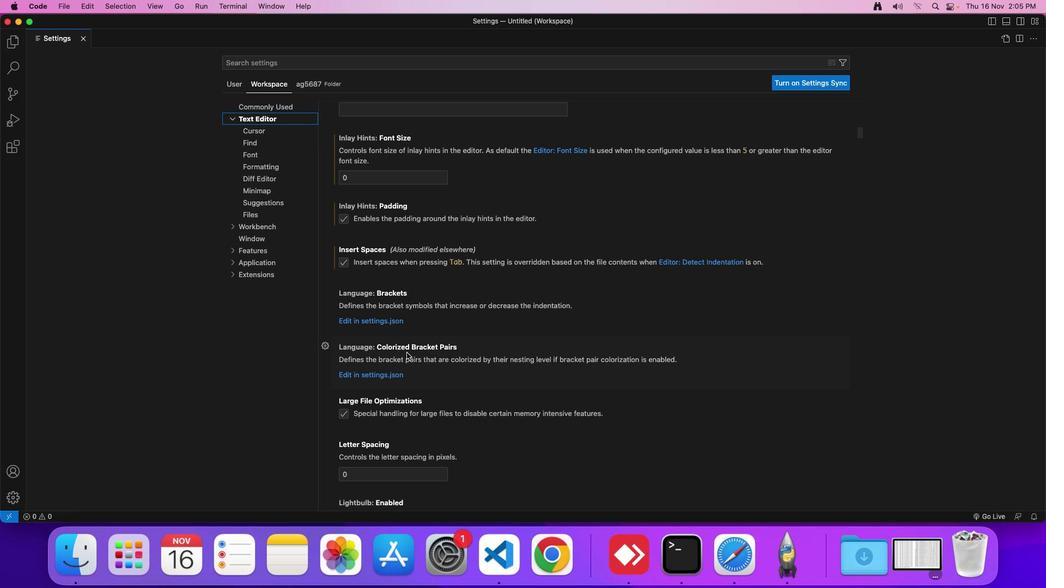 
Action: Mouse scrolled (405, 351) with delta (-1, -1)
Screenshot: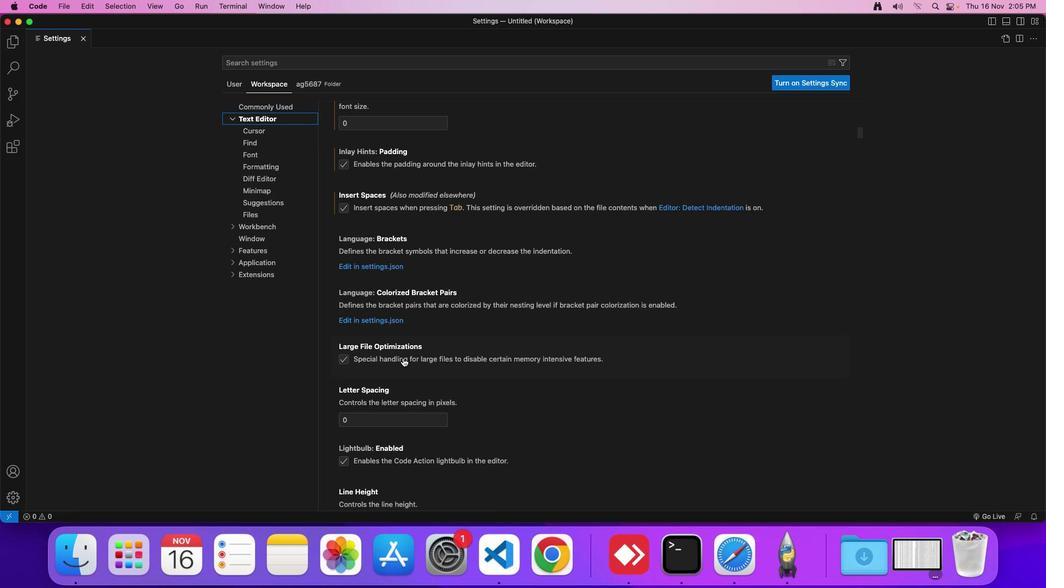 
Action: Mouse scrolled (405, 351) with delta (-1, -1)
Screenshot: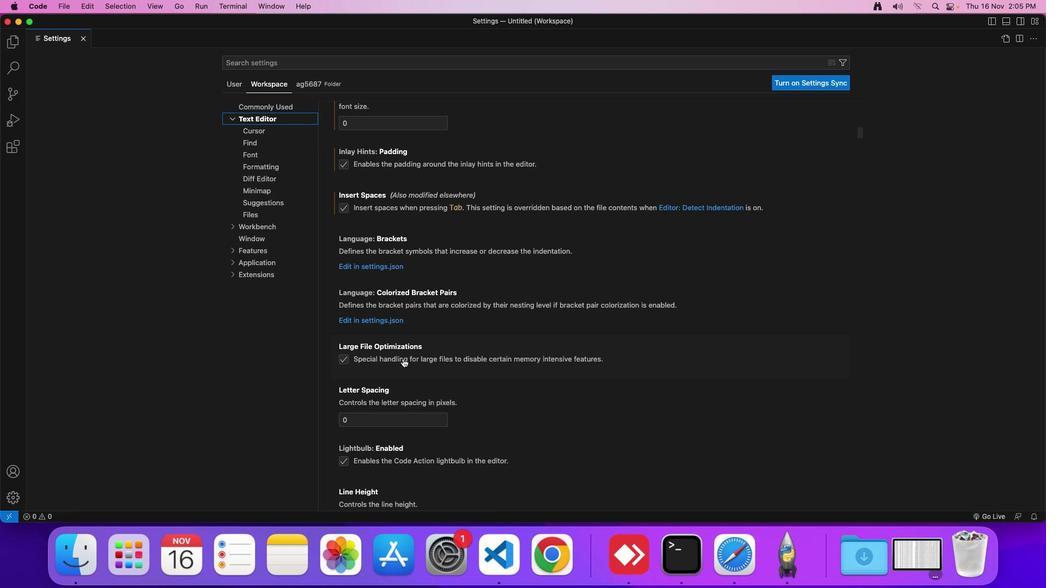 
Action: Mouse moved to (338, 264)
Screenshot: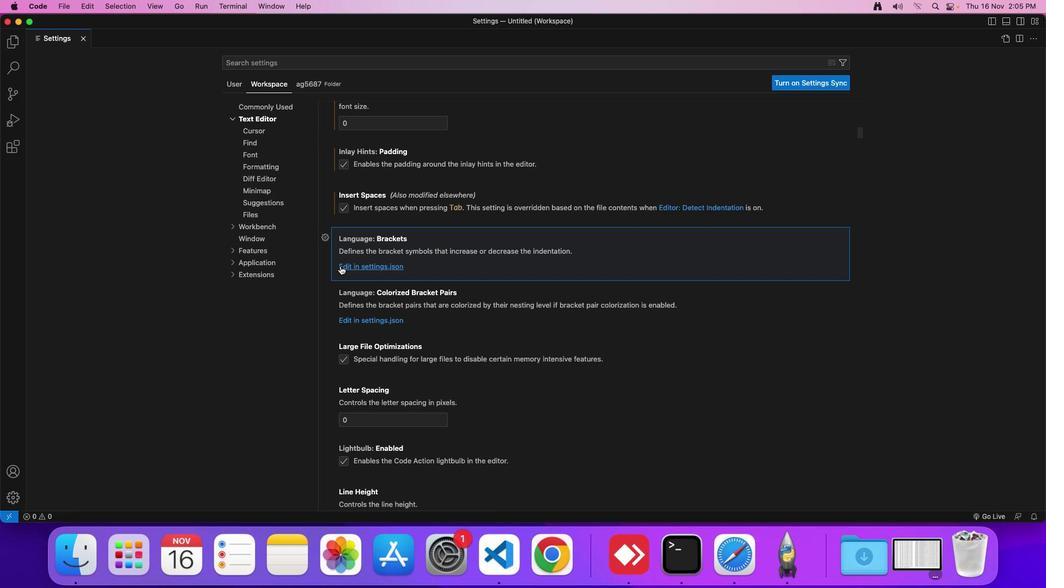 
Action: Mouse pressed left at (338, 264)
Screenshot: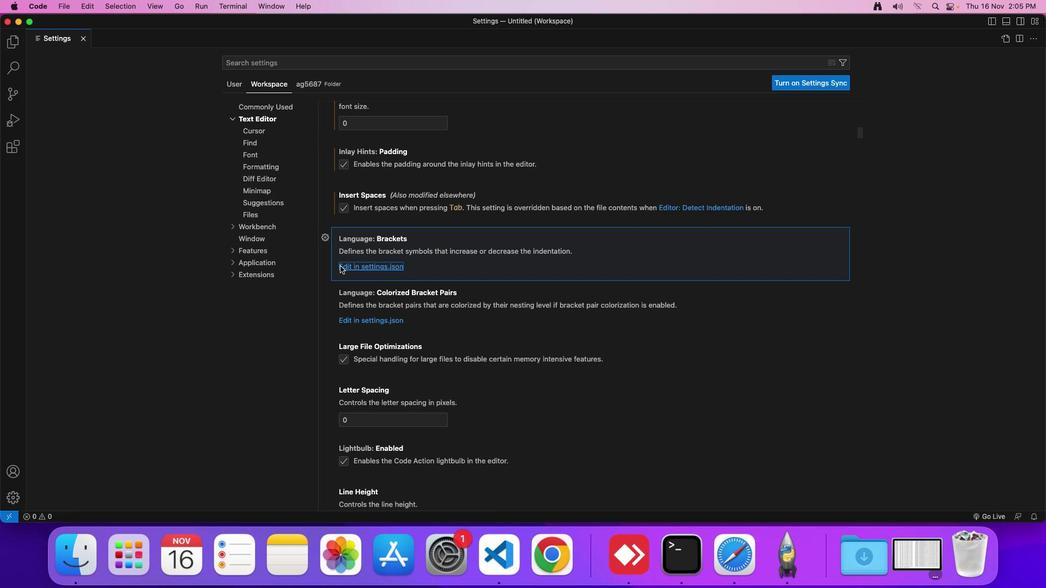 
Action: Mouse moved to (339, 264)
Screenshot: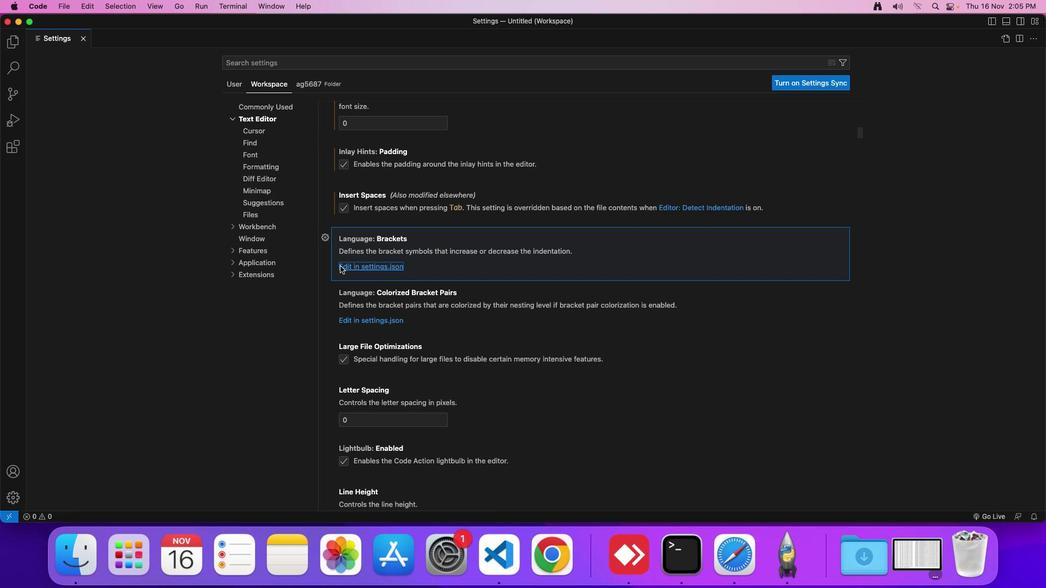 
